 Task: Find connections with filter location Sijua with filter topic #HRwith filter profile language Spanish with filter current company UNO MINDA Group with filter school Dev Bhoomi Group of Institutions, Dehradun with filter industry Performing Arts and Spectator Sports with filter service category Interaction Design with filter keywords title Sales Manager
Action: Mouse moved to (501, 68)
Screenshot: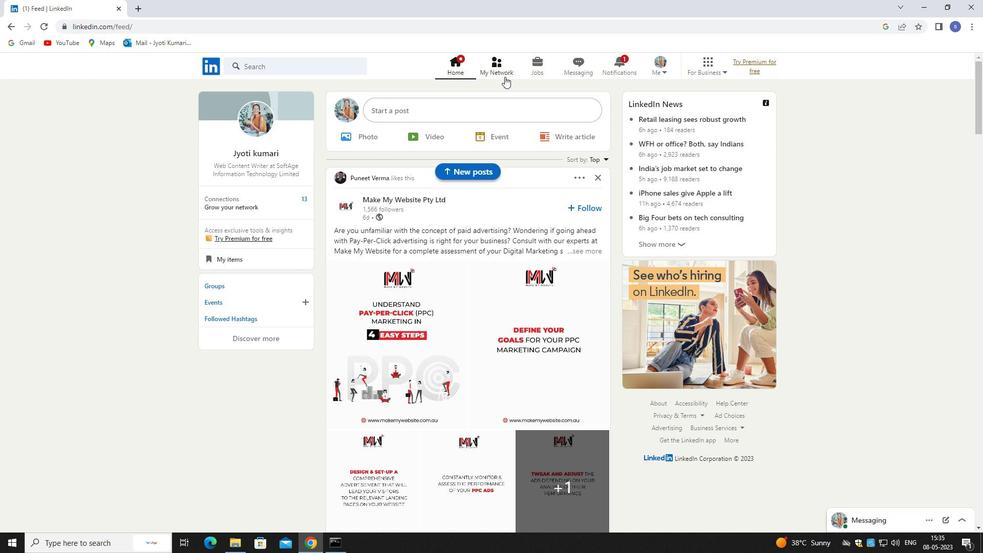 
Action: Mouse pressed left at (501, 68)
Screenshot: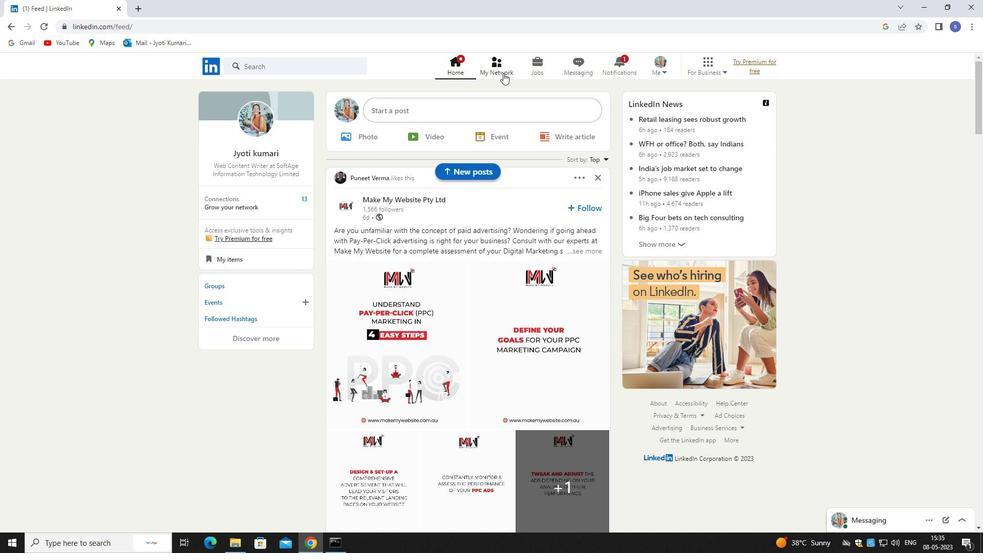 
Action: Mouse pressed left at (501, 68)
Screenshot: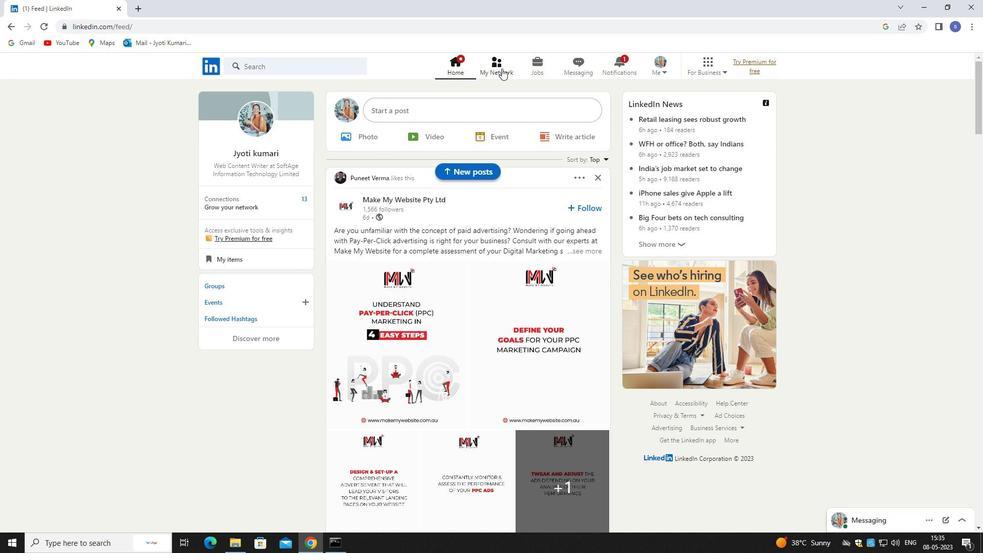 
Action: Mouse moved to (294, 116)
Screenshot: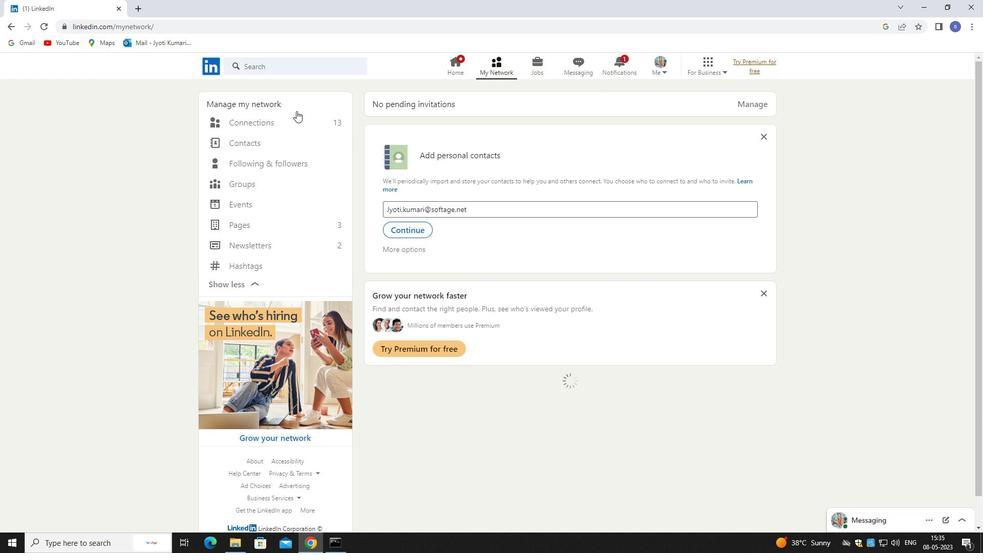
Action: Mouse pressed left at (294, 116)
Screenshot: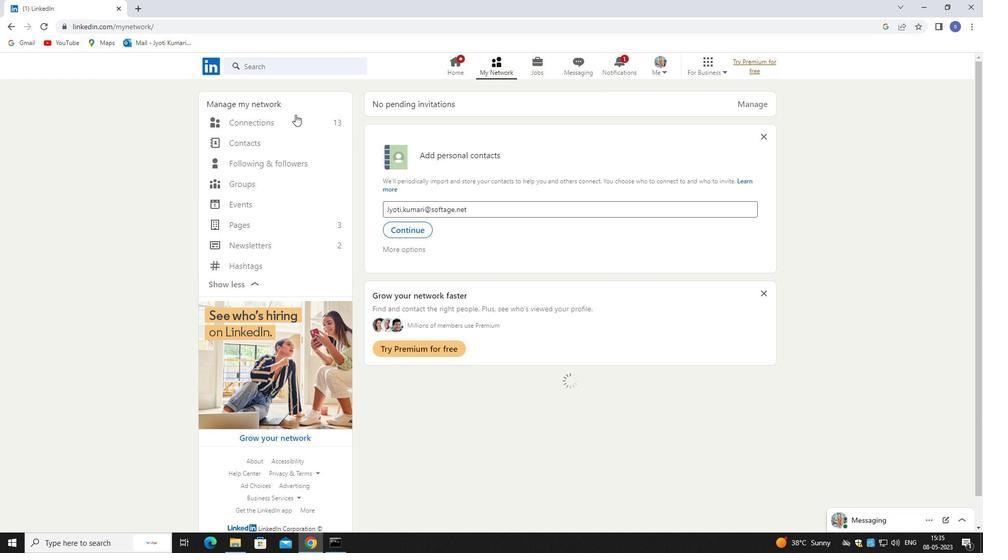 
Action: Mouse moved to (294, 116)
Screenshot: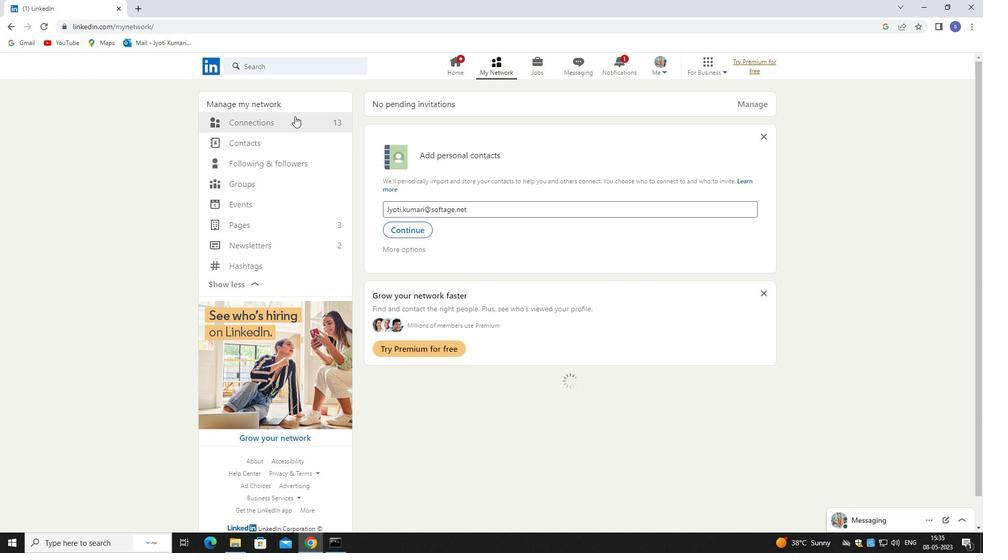 
Action: Mouse pressed left at (294, 116)
Screenshot: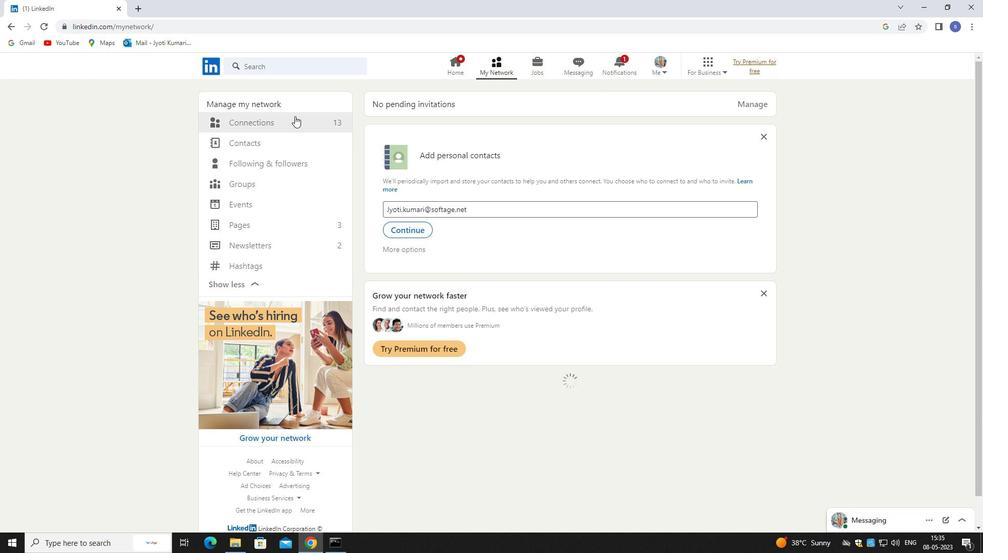
Action: Mouse moved to (561, 119)
Screenshot: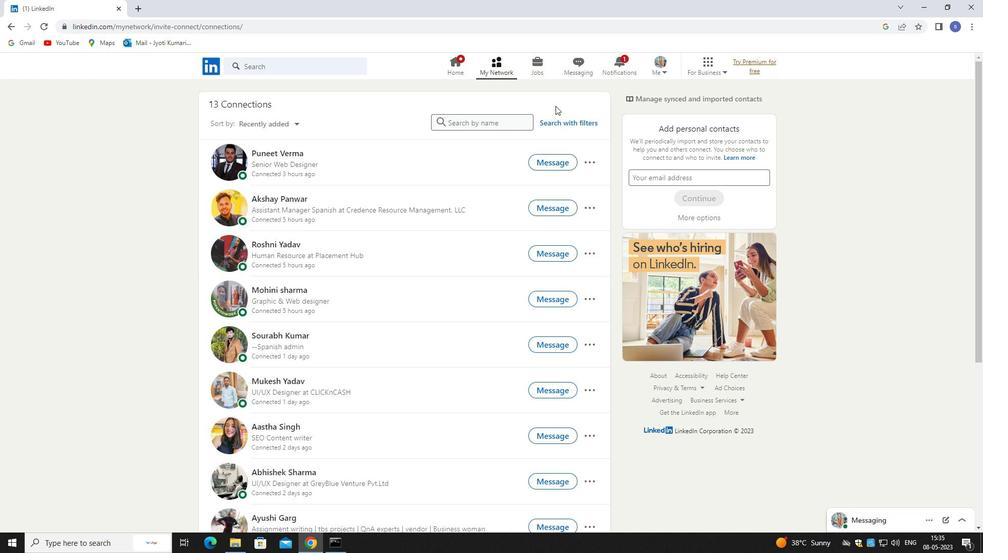 
Action: Mouse pressed left at (561, 119)
Screenshot: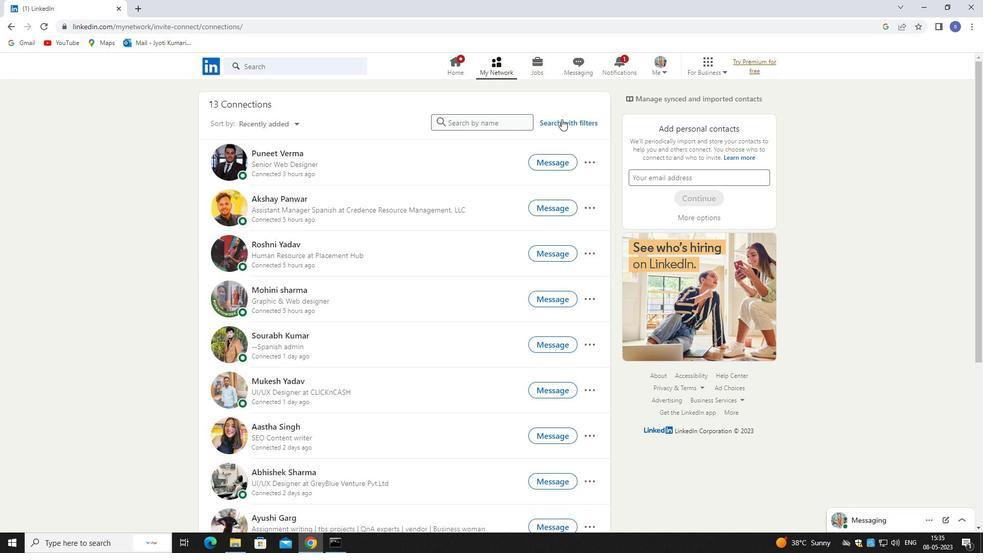 
Action: Mouse moved to (531, 93)
Screenshot: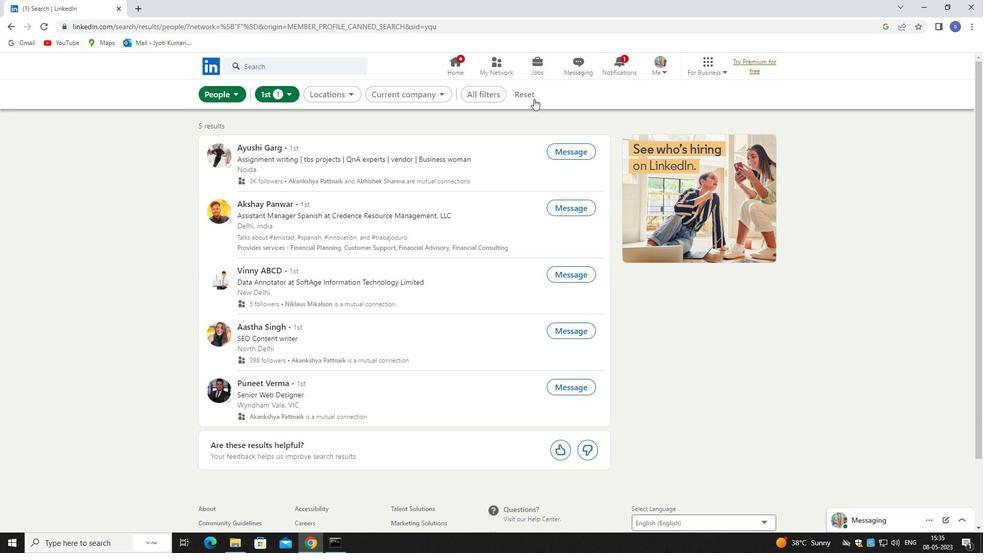 
Action: Mouse pressed left at (531, 93)
Screenshot: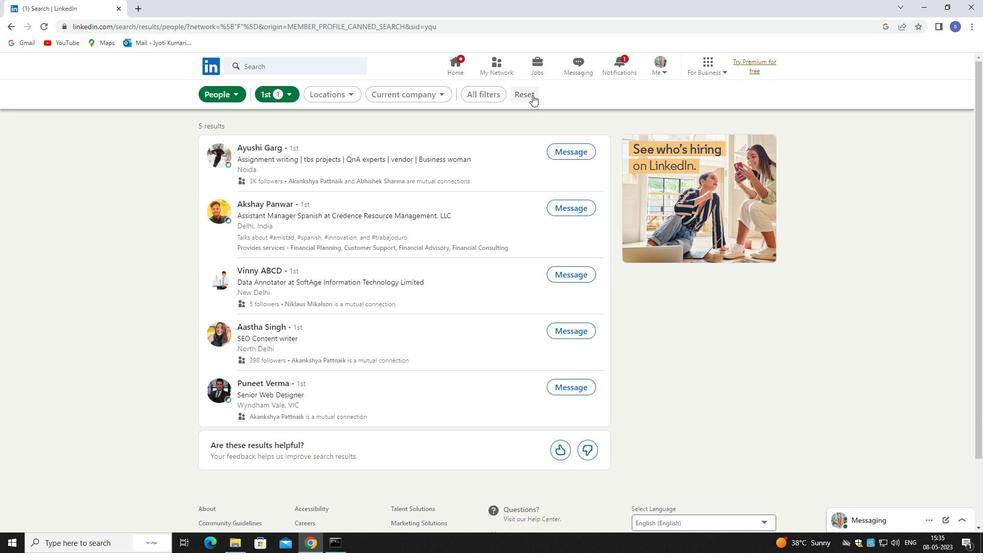 
Action: Mouse moved to (510, 87)
Screenshot: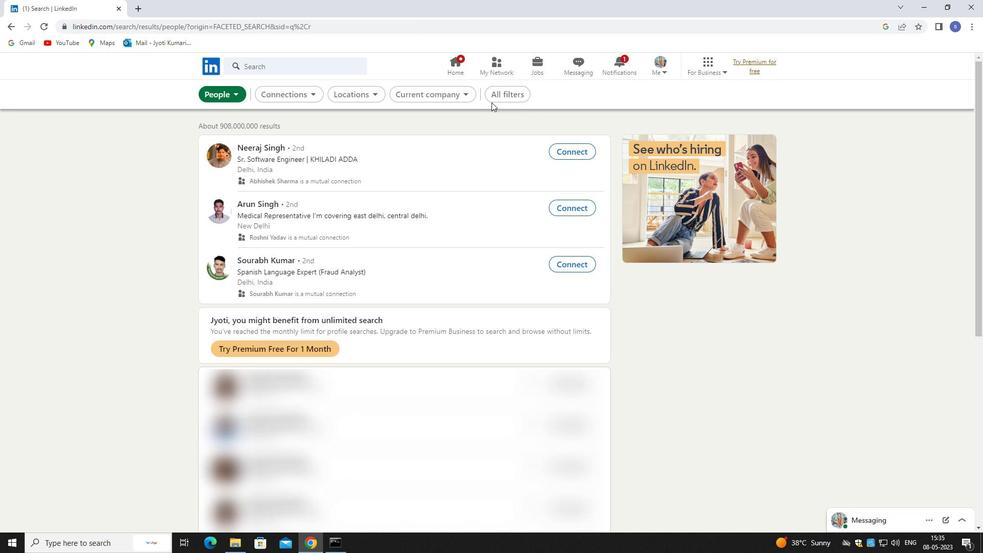
Action: Mouse pressed left at (510, 87)
Screenshot: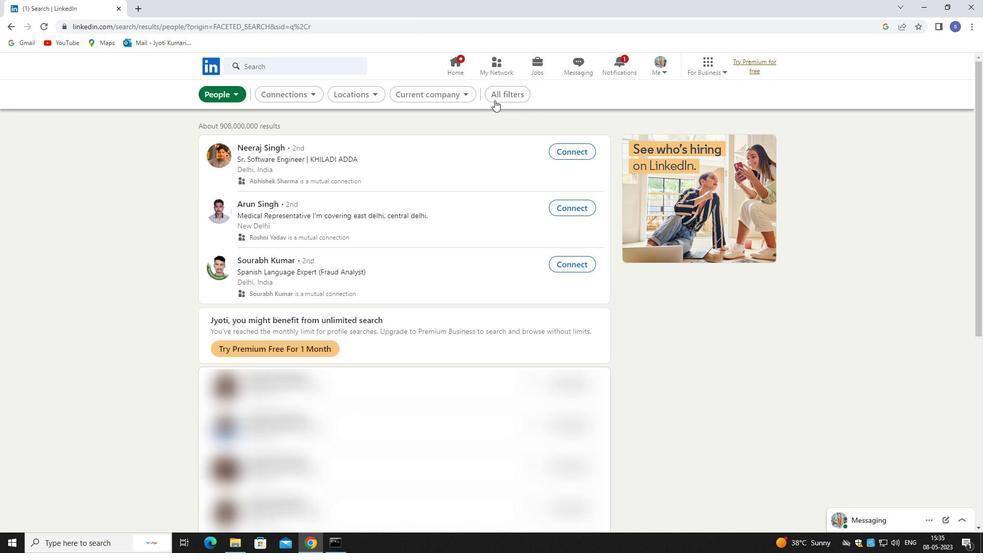 
Action: Mouse moved to (856, 404)
Screenshot: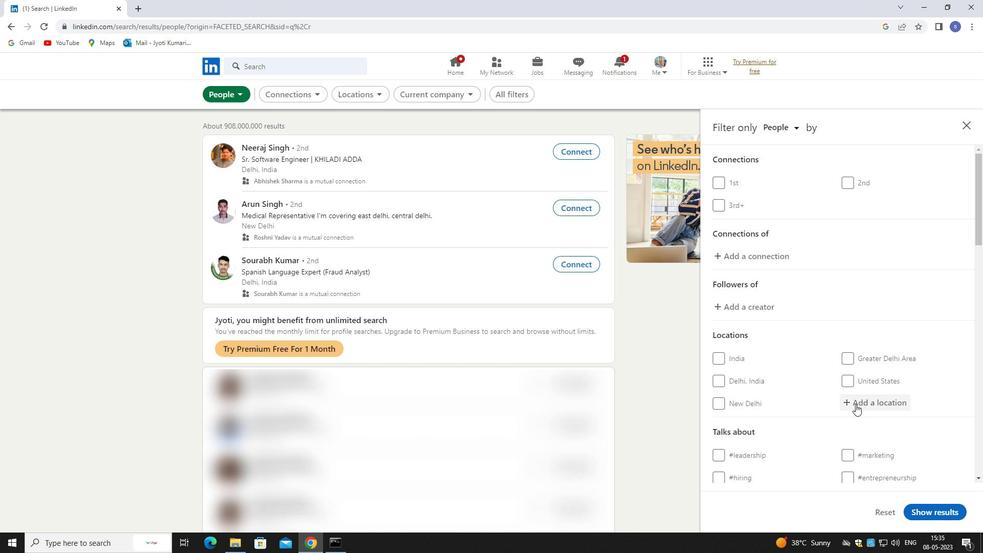 
Action: Mouse pressed left at (856, 404)
Screenshot: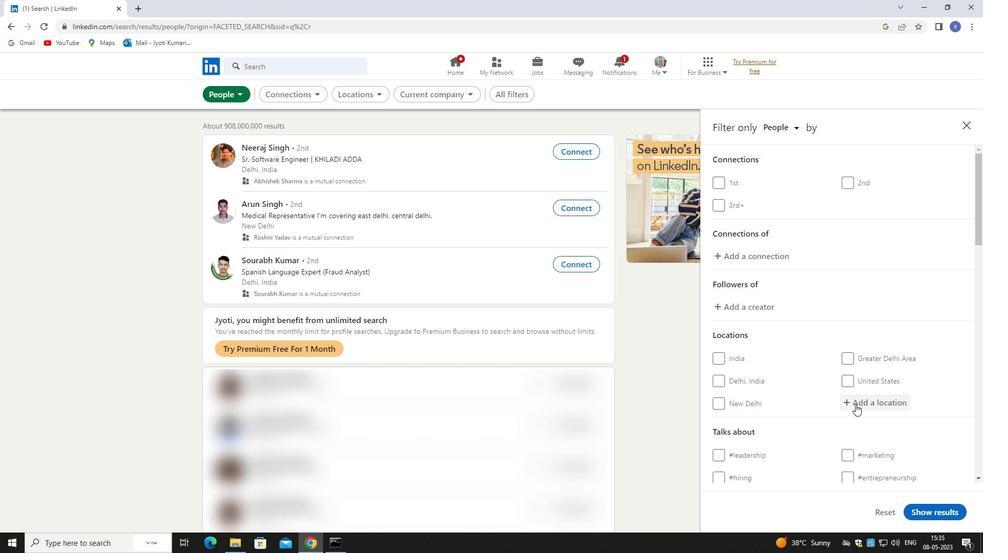 
Action: Mouse moved to (809, 363)
Screenshot: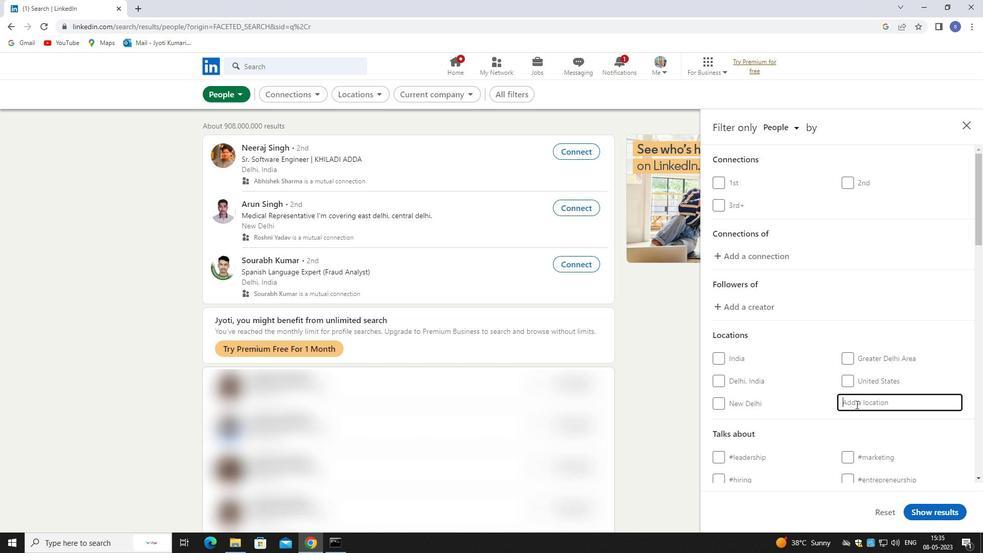 
Action: Key pressed sijua
Screenshot: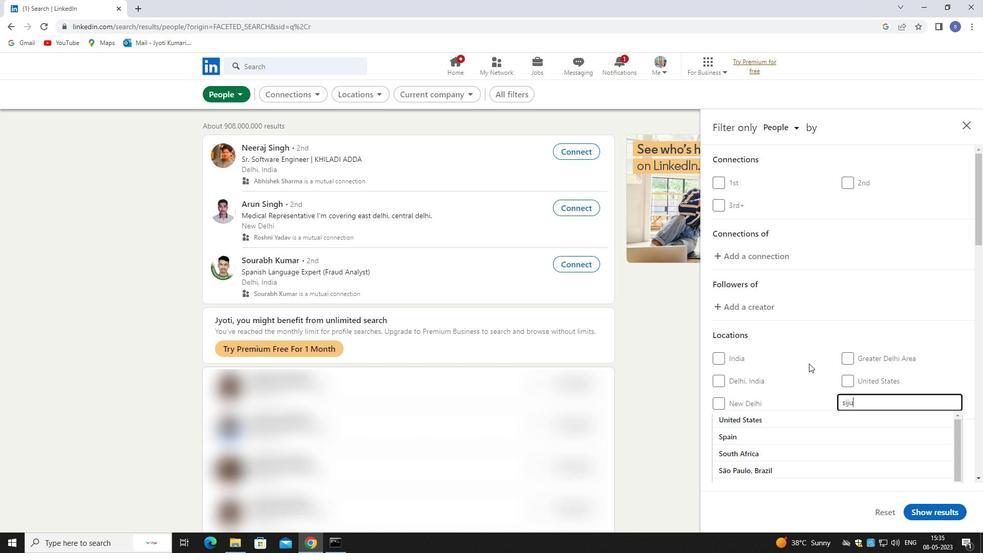 
Action: Mouse moved to (845, 430)
Screenshot: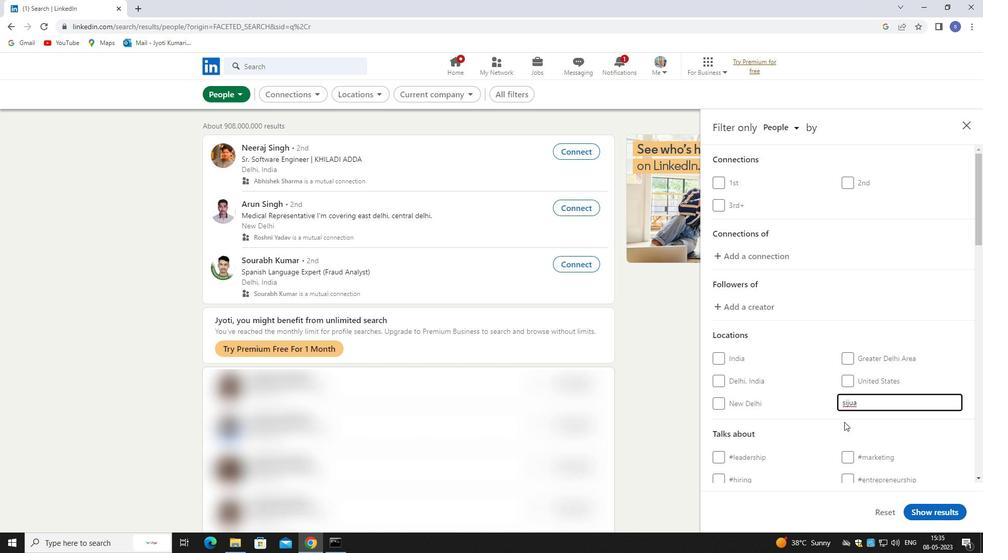 
Action: Key pressed <Key.left><Key.left><Key.left><Key.left><Key.backspace><Key.shift>S<Key.enter>
Screenshot: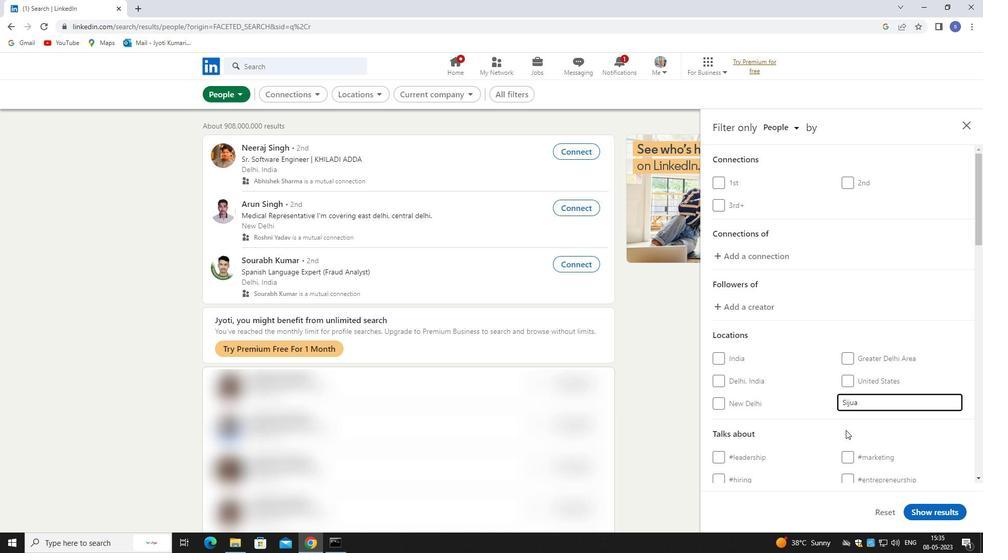 
Action: Mouse moved to (885, 442)
Screenshot: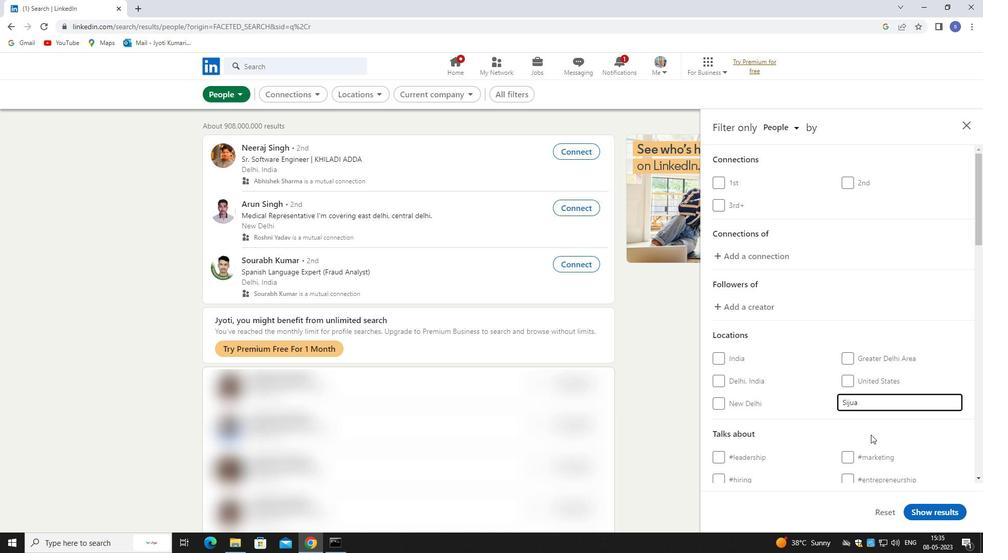 
Action: Mouse scrolled (885, 442) with delta (0, 0)
Screenshot: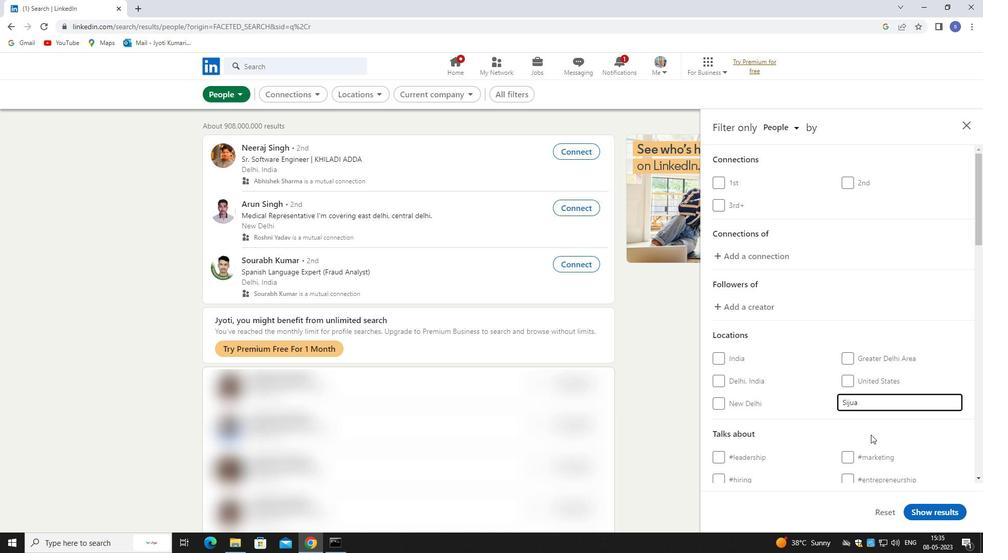 
Action: Mouse moved to (887, 444)
Screenshot: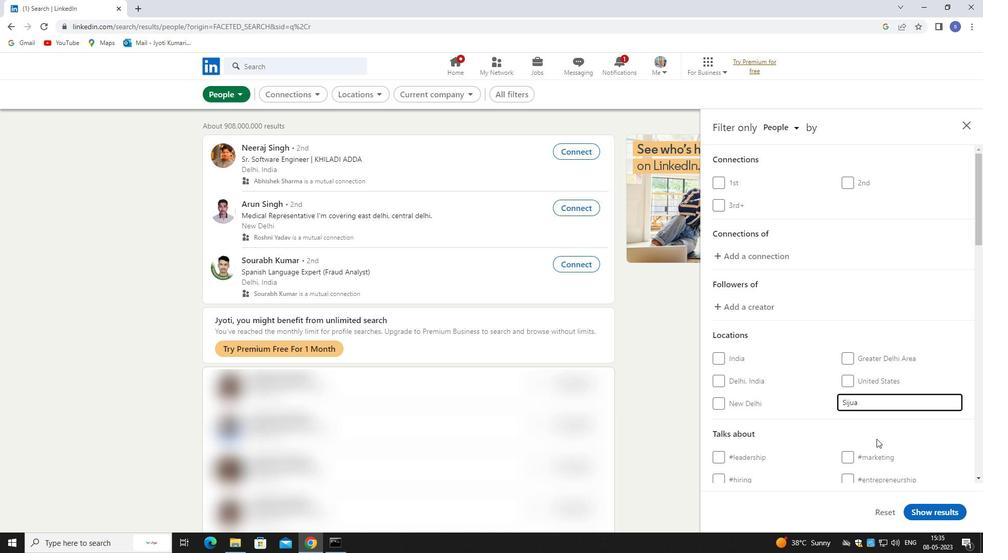 
Action: Mouse scrolled (887, 444) with delta (0, 0)
Screenshot: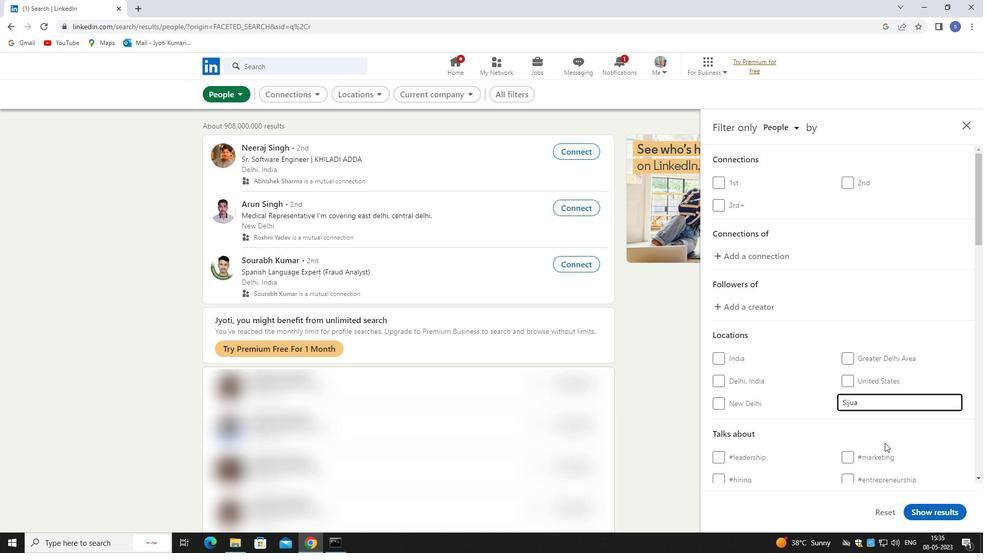 
Action: Mouse scrolled (887, 444) with delta (0, 0)
Screenshot: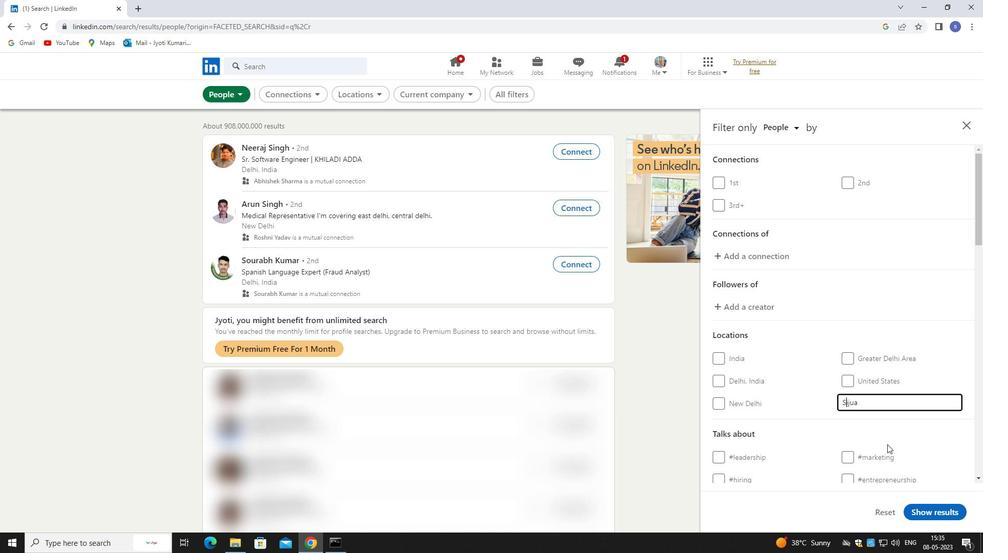
Action: Mouse moved to (881, 346)
Screenshot: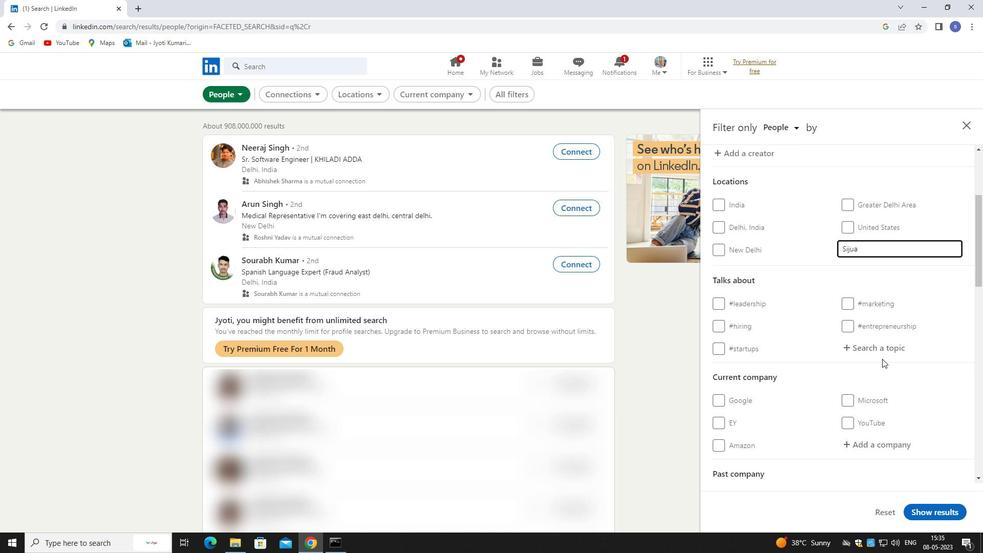 
Action: Mouse pressed left at (881, 346)
Screenshot: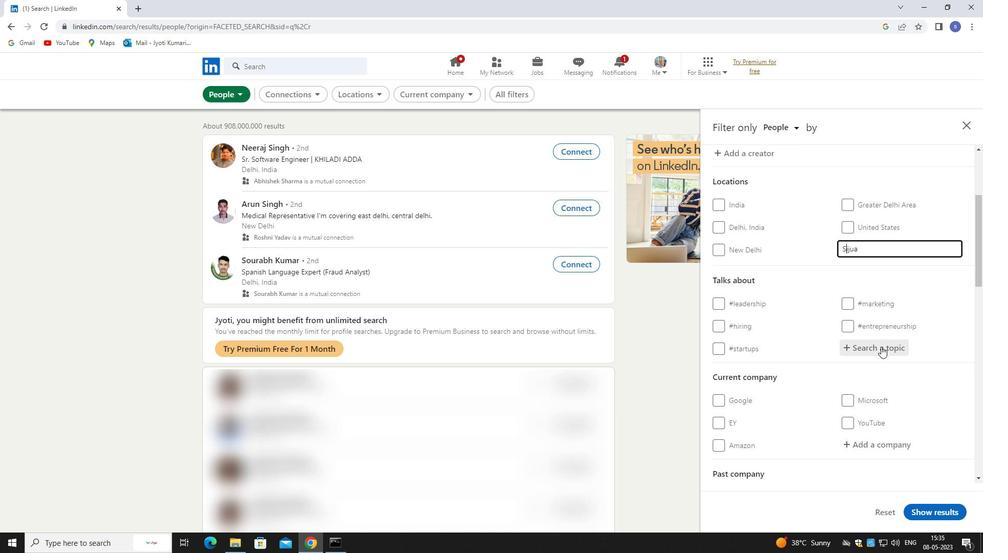 
Action: Mouse moved to (881, 346)
Screenshot: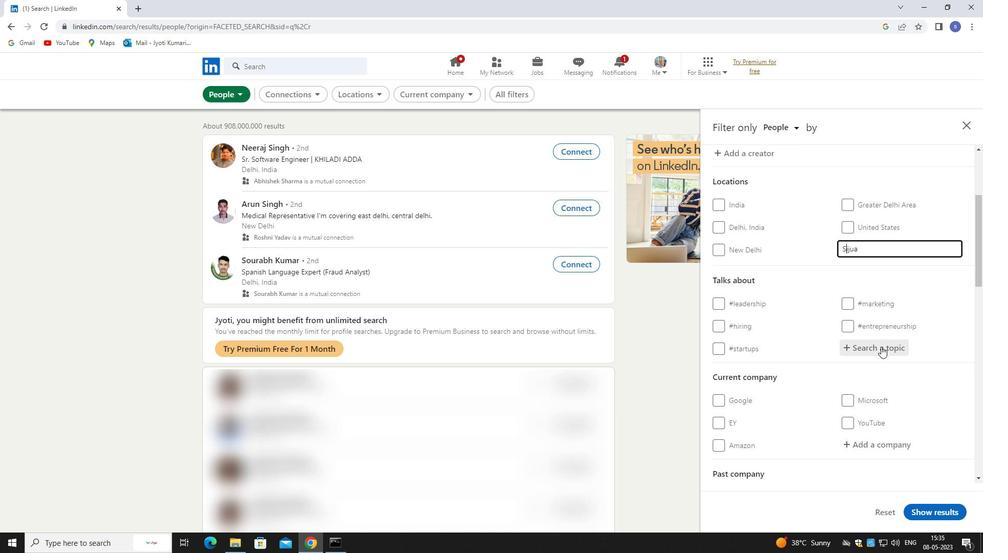
Action: Key pressed HR
Screenshot: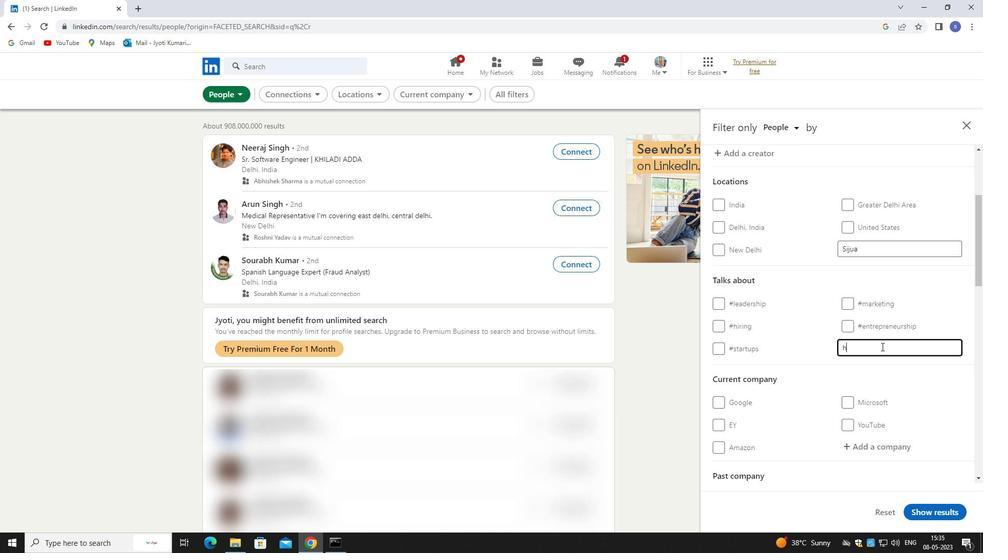 
Action: Mouse moved to (834, 366)
Screenshot: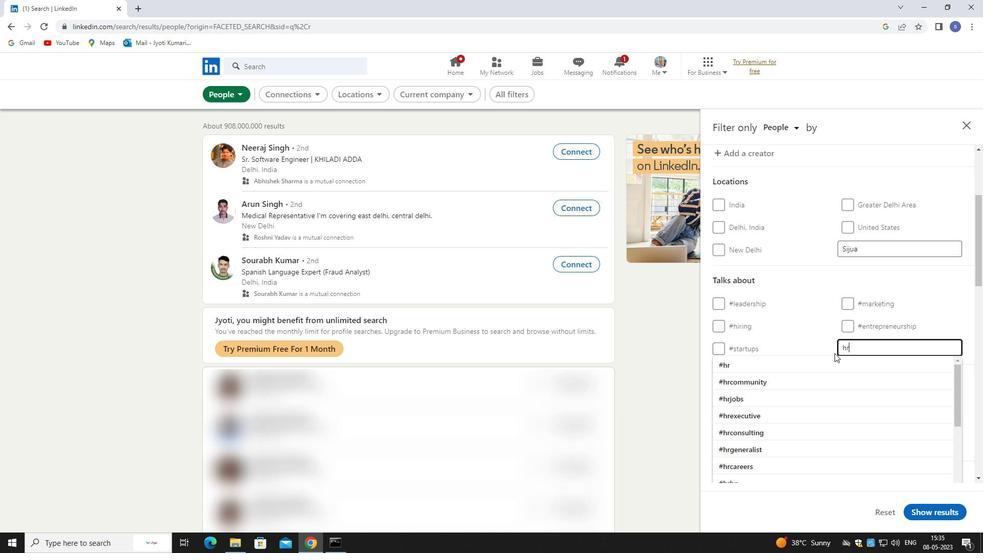 
Action: Mouse pressed left at (834, 366)
Screenshot: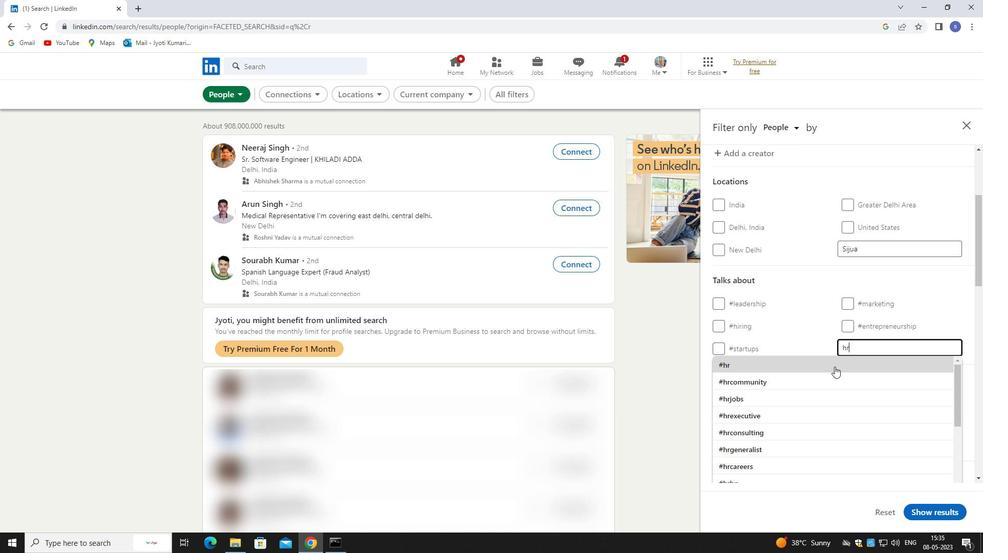 
Action: Mouse moved to (834, 366)
Screenshot: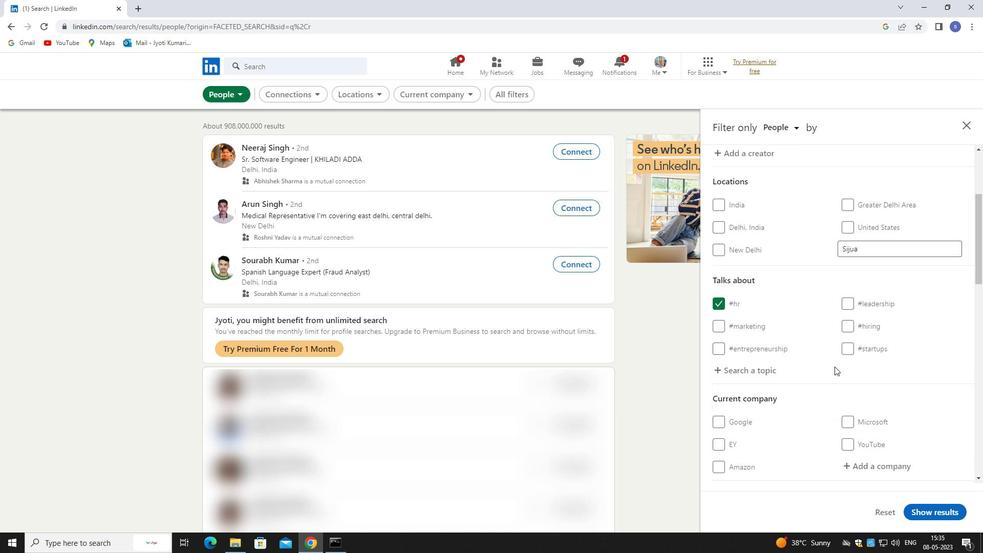 
Action: Mouse scrolled (834, 365) with delta (0, 0)
Screenshot: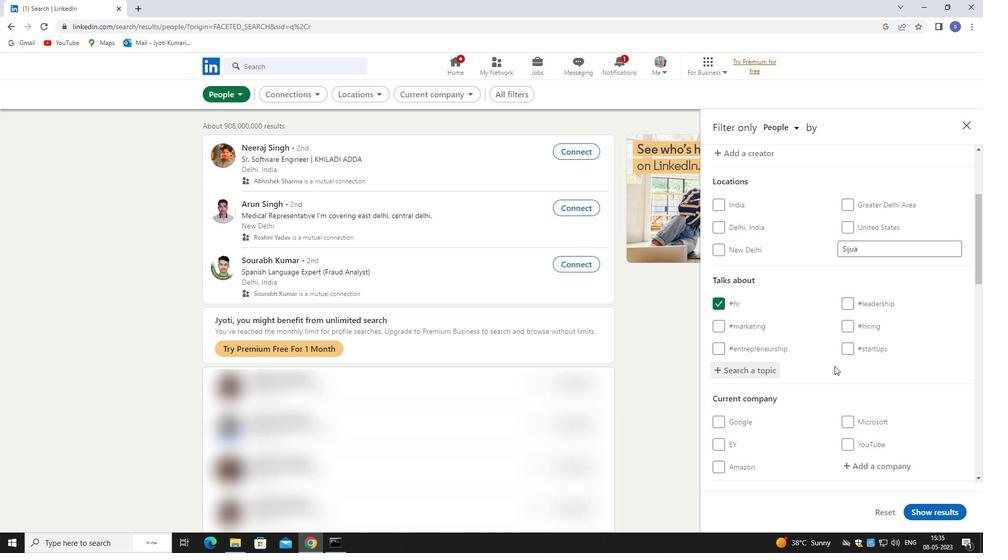 
Action: Mouse scrolled (834, 365) with delta (0, 0)
Screenshot: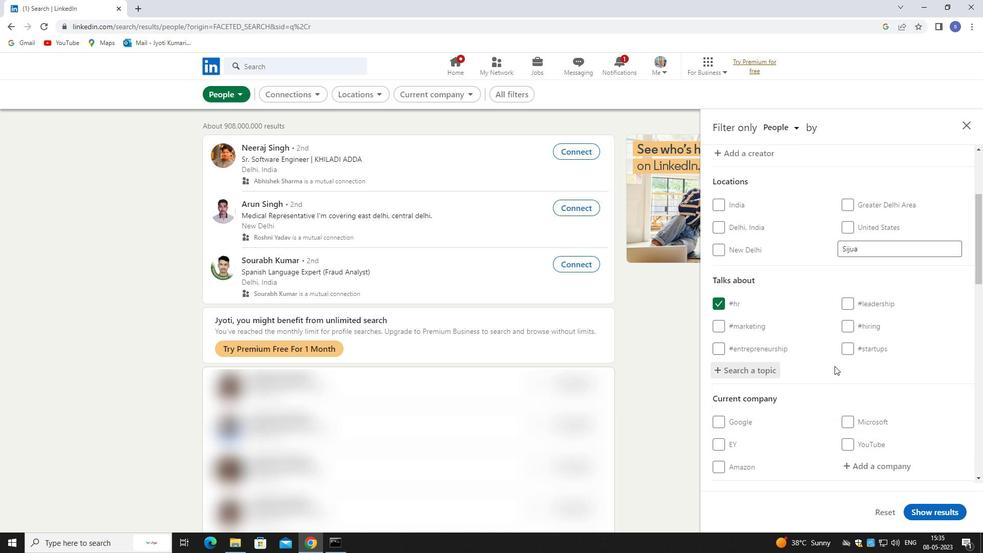 
Action: Mouse scrolled (834, 365) with delta (0, 0)
Screenshot: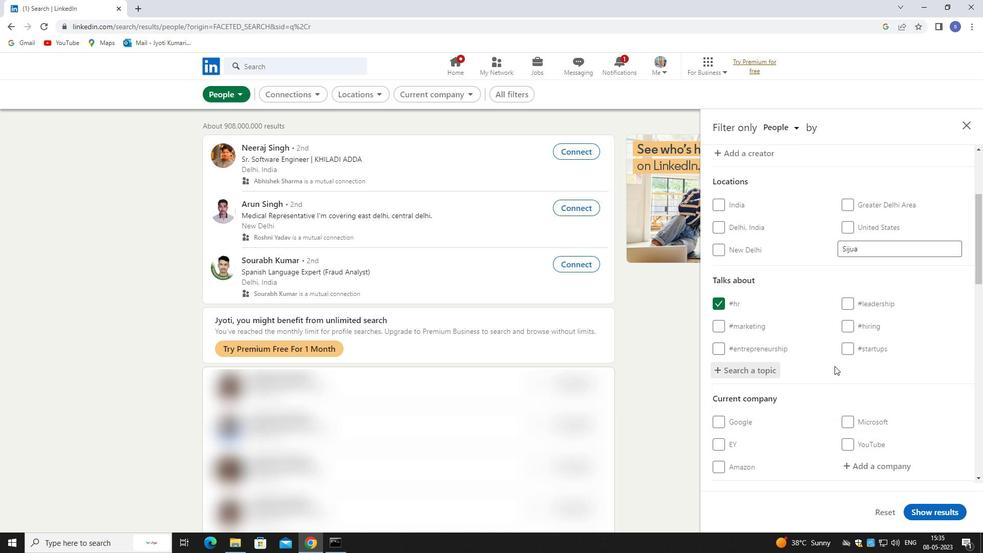 
Action: Mouse scrolled (834, 365) with delta (0, 0)
Screenshot: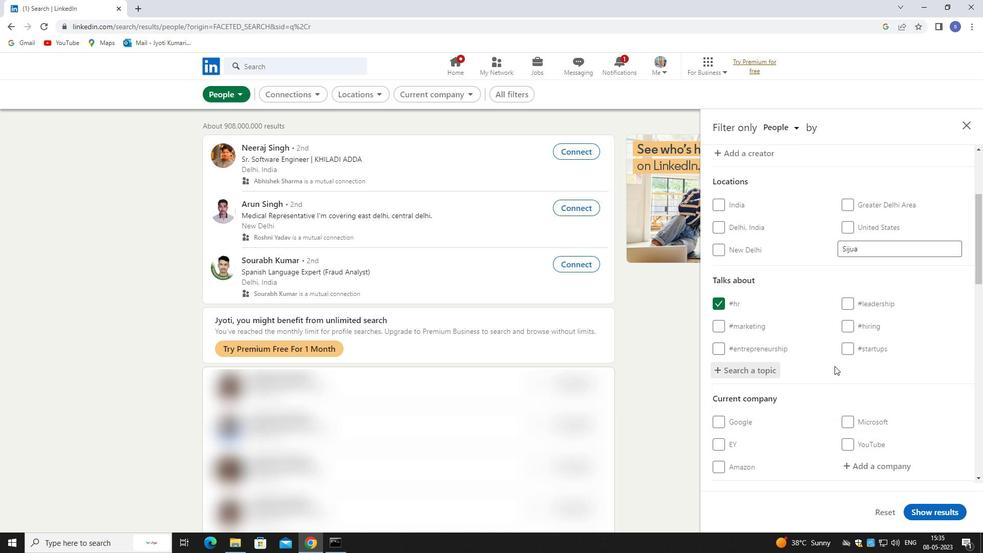 
Action: Mouse moved to (885, 255)
Screenshot: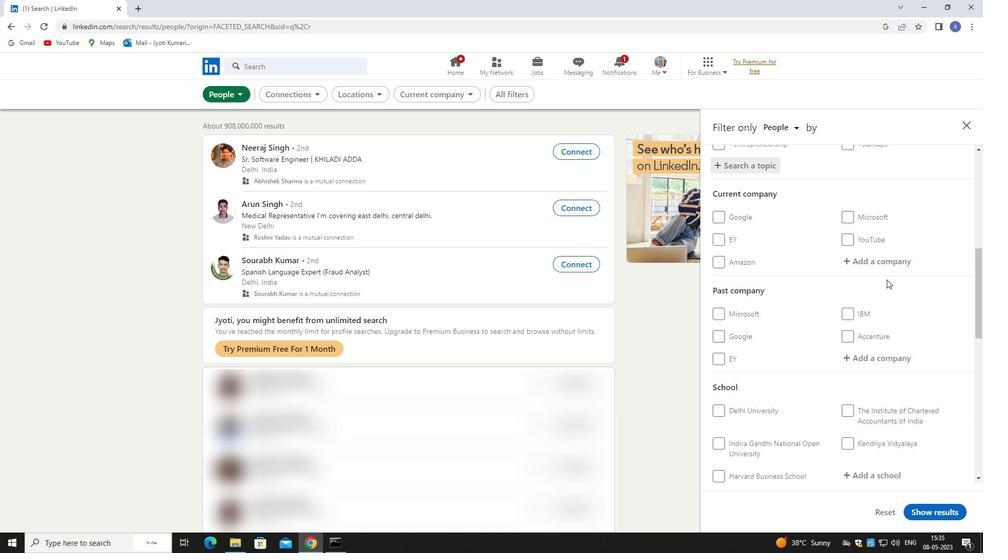 
Action: Mouse pressed left at (885, 255)
Screenshot: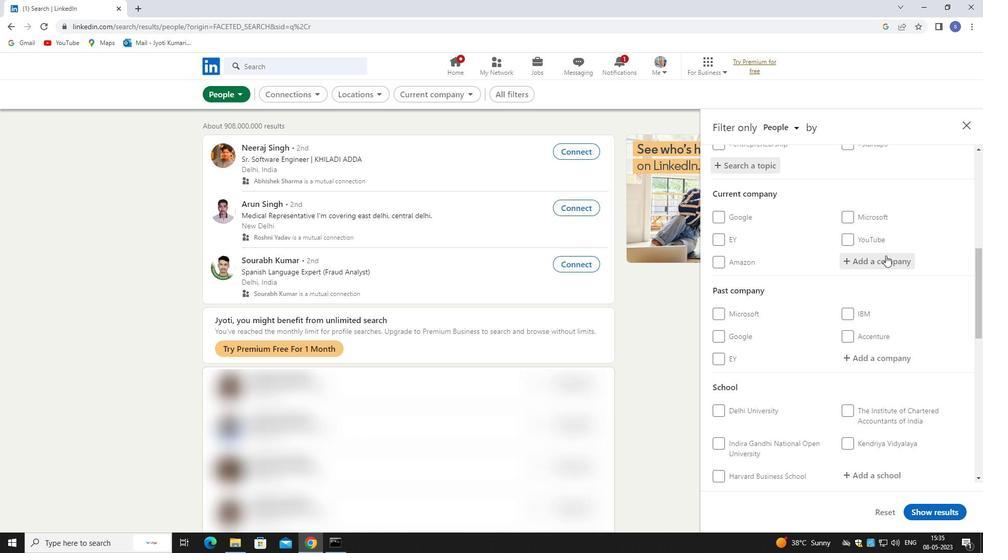 
Action: Mouse moved to (877, 248)
Screenshot: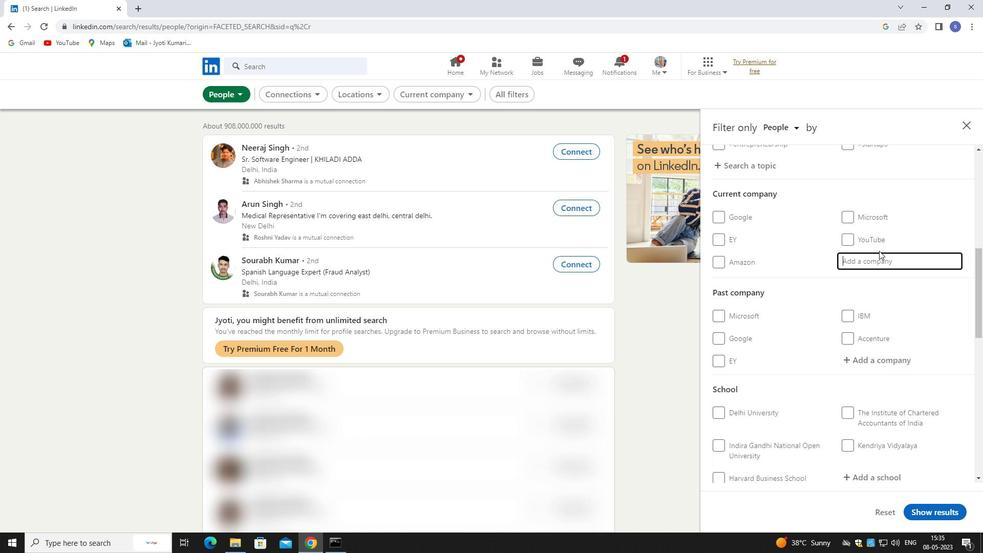 
Action: Key pressed UBN<Key.backspace><Key.backspace>M<Key.backspace>NO
Screenshot: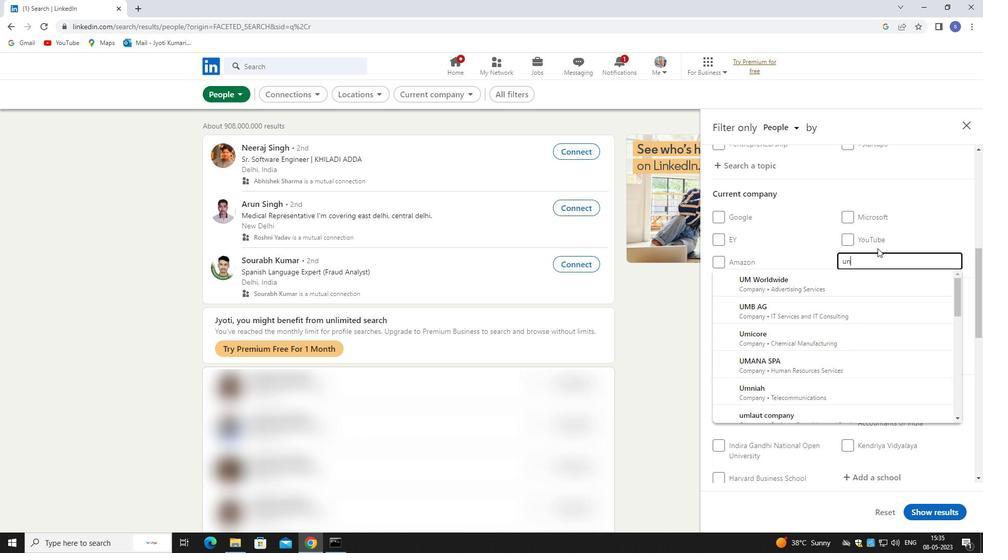 
Action: Mouse moved to (832, 343)
Screenshot: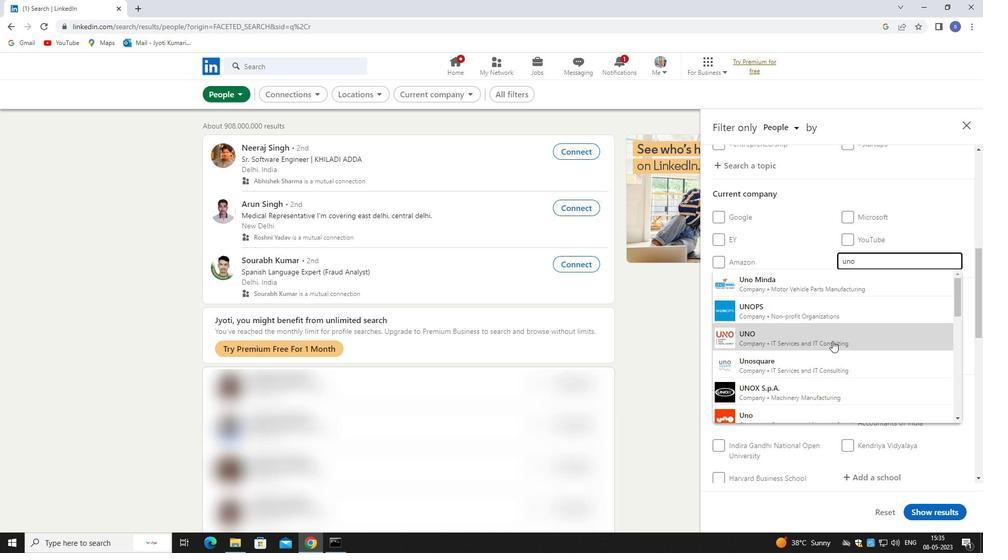 
Action: Key pressed <Key.space>
Screenshot: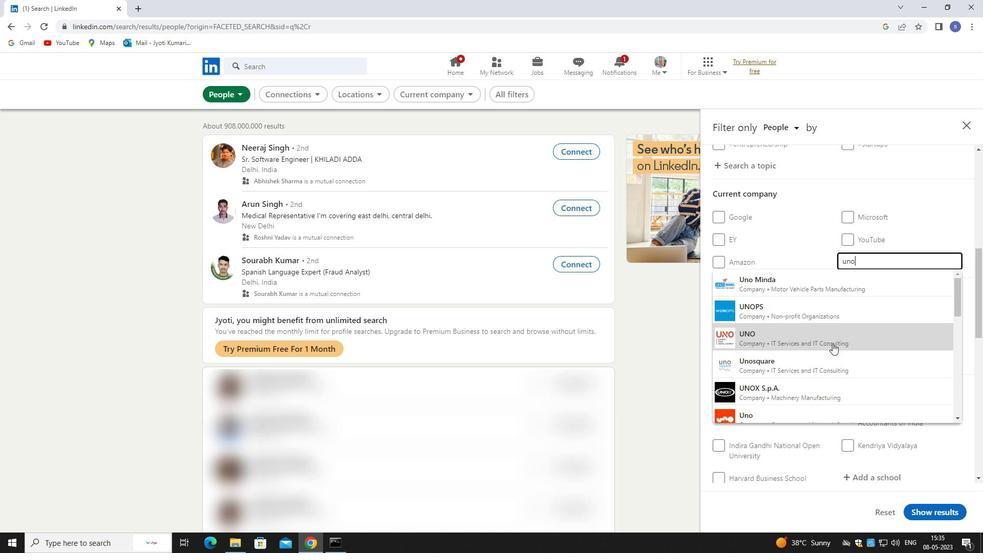 
Action: Mouse moved to (829, 277)
Screenshot: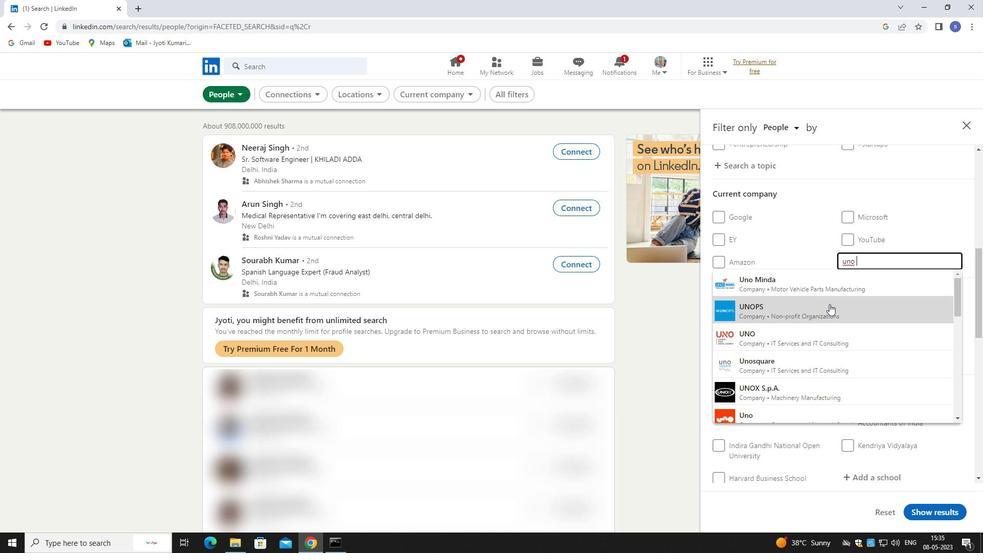 
Action: Mouse pressed left at (829, 277)
Screenshot: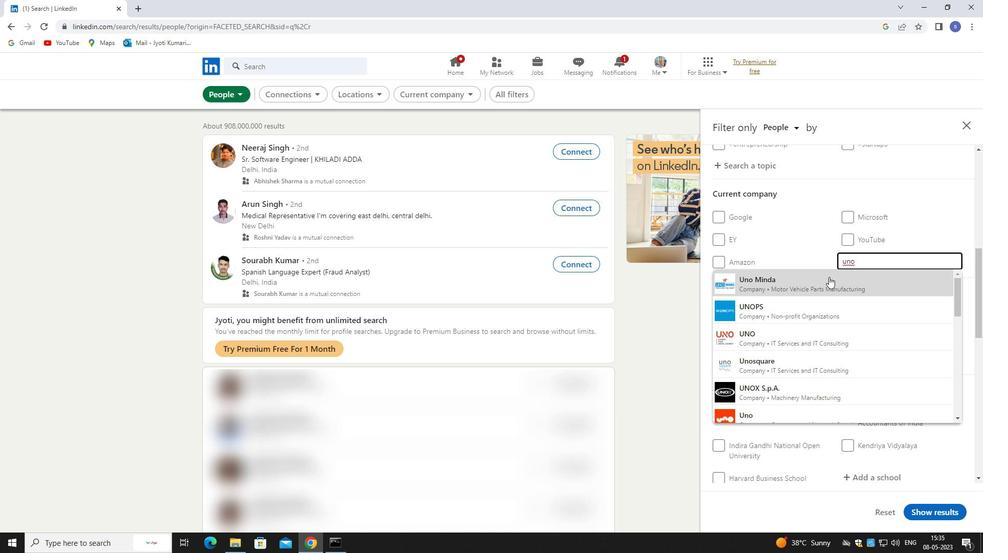 
Action: Mouse moved to (848, 334)
Screenshot: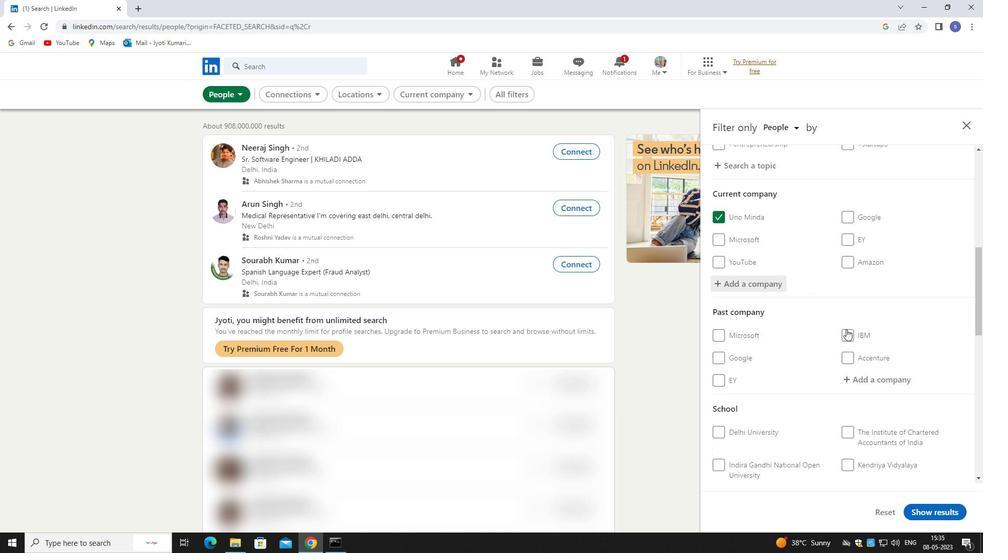 
Action: Mouse scrolled (848, 333) with delta (0, 0)
Screenshot: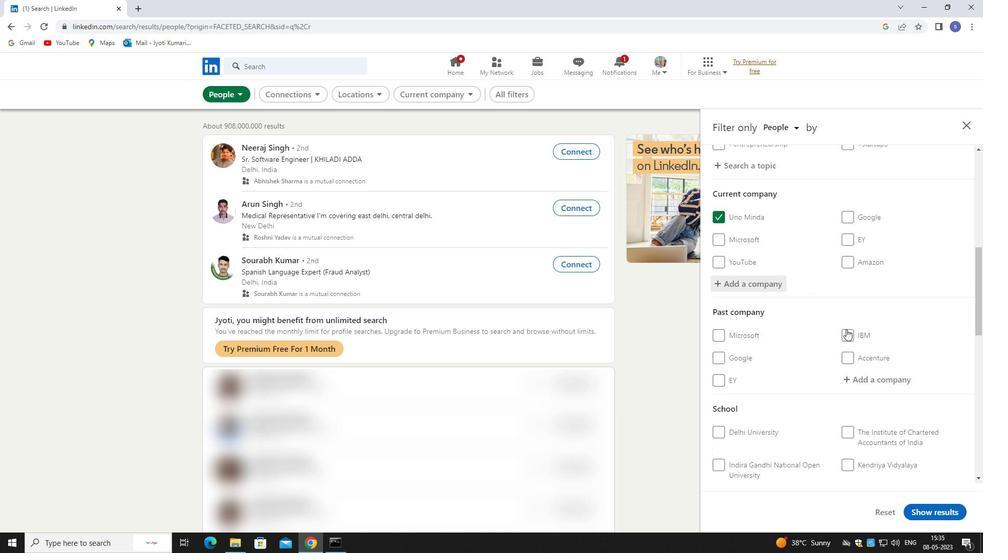 
Action: Mouse moved to (849, 336)
Screenshot: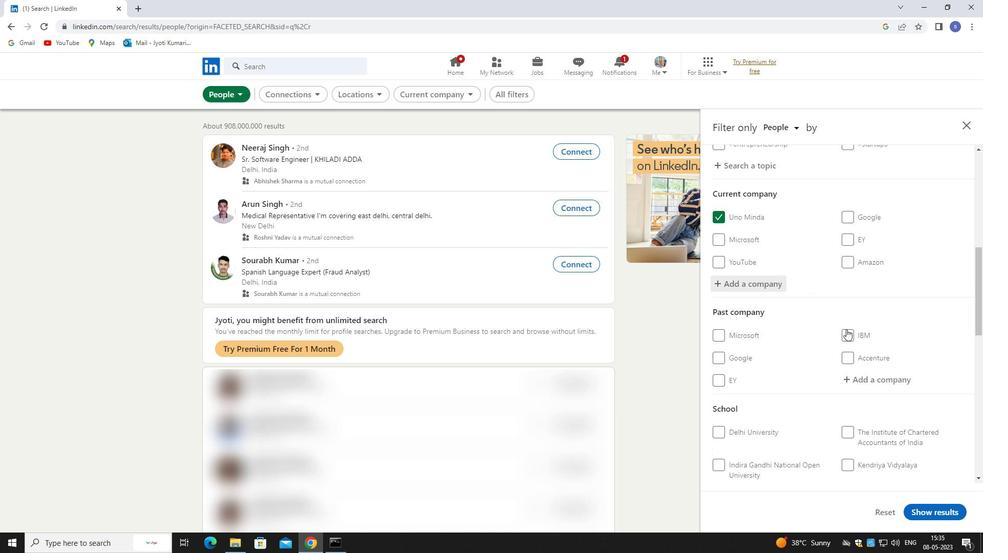 
Action: Mouse scrolled (849, 336) with delta (0, 0)
Screenshot: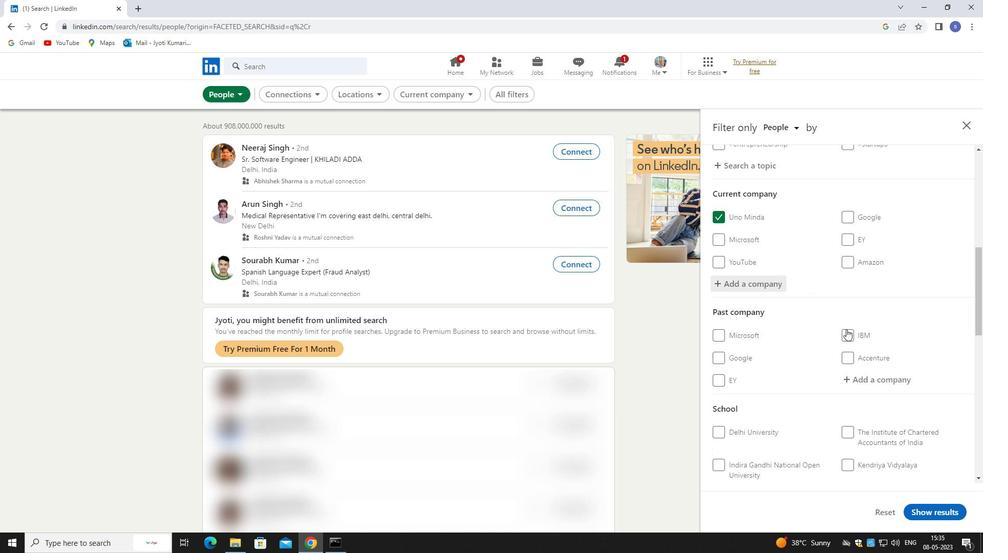 
Action: Mouse moved to (879, 394)
Screenshot: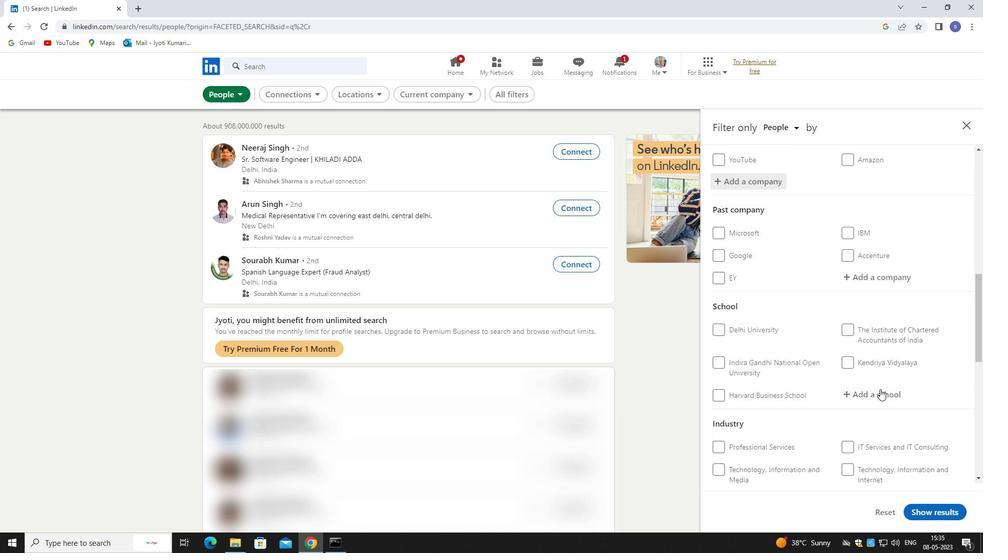 
Action: Mouse pressed left at (879, 394)
Screenshot: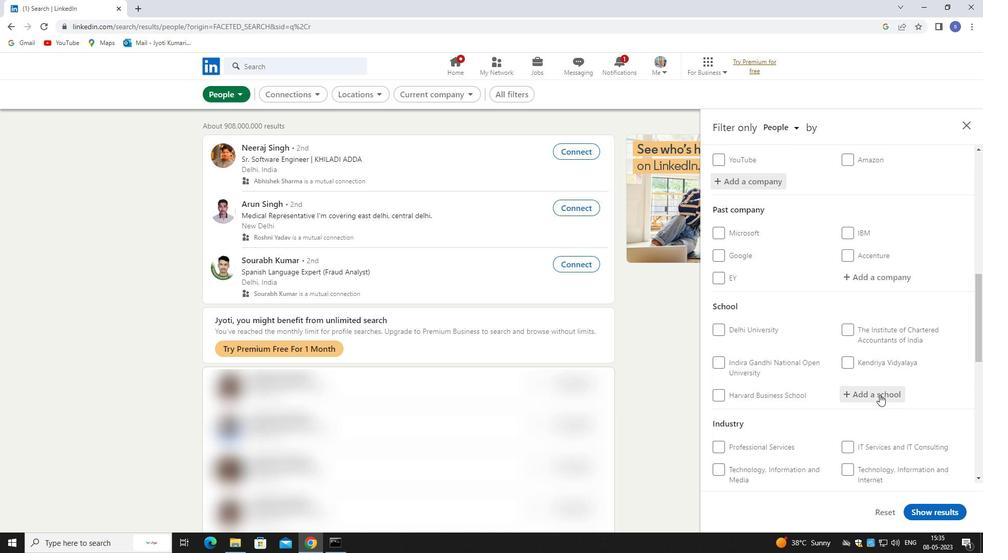 
Action: Key pressed DEV<Key.space>BHOOMI
Screenshot: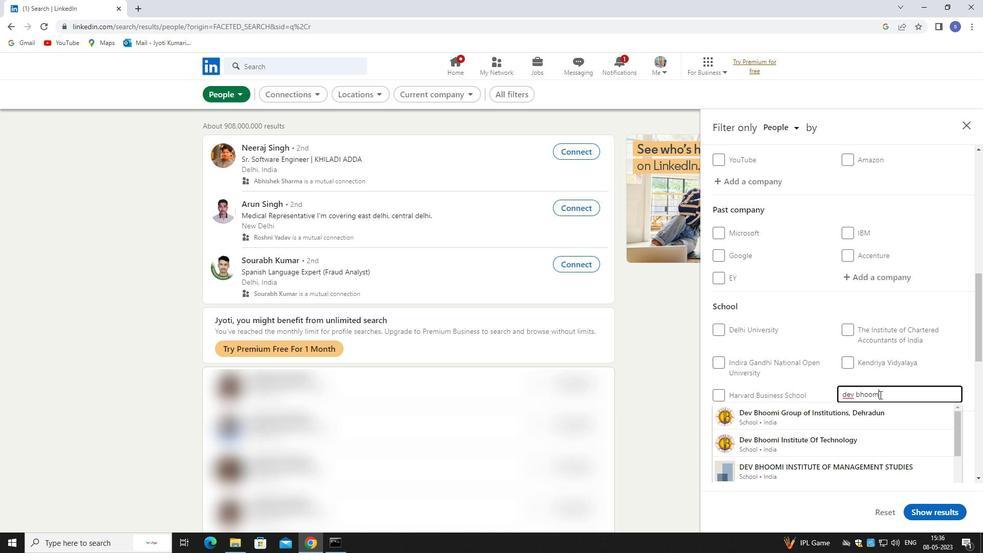 
Action: Mouse moved to (880, 416)
Screenshot: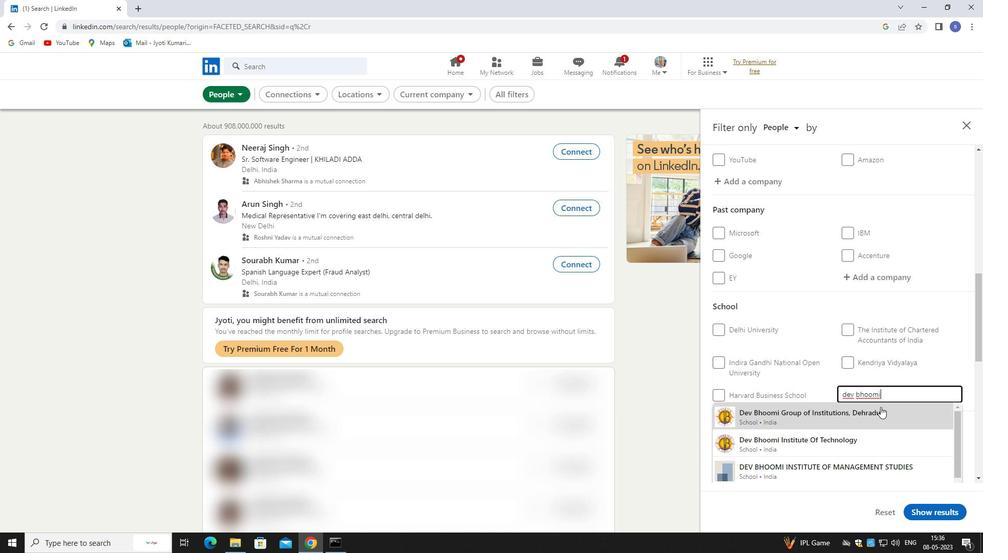 
Action: Mouse pressed left at (880, 416)
Screenshot: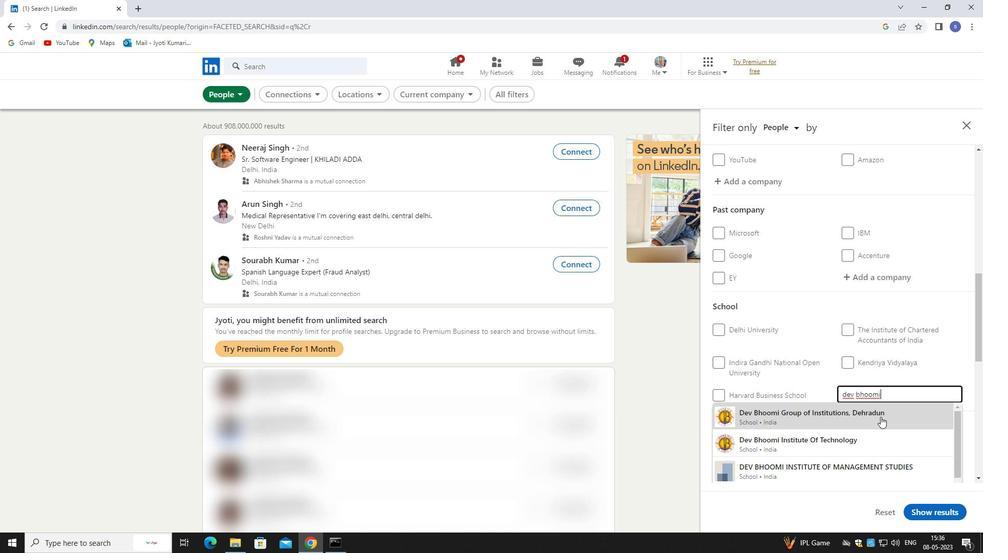 
Action: Mouse moved to (881, 417)
Screenshot: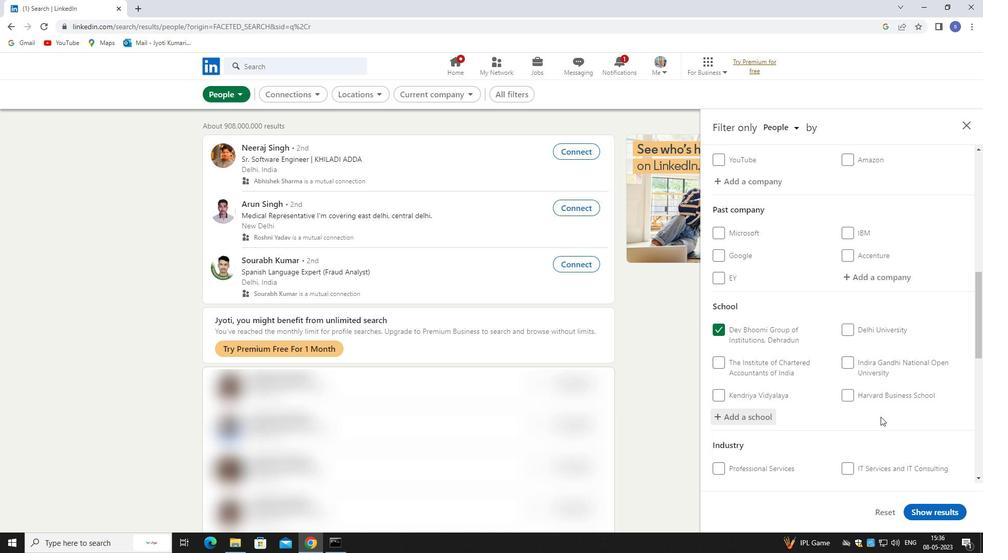
Action: Mouse scrolled (881, 417) with delta (0, 0)
Screenshot: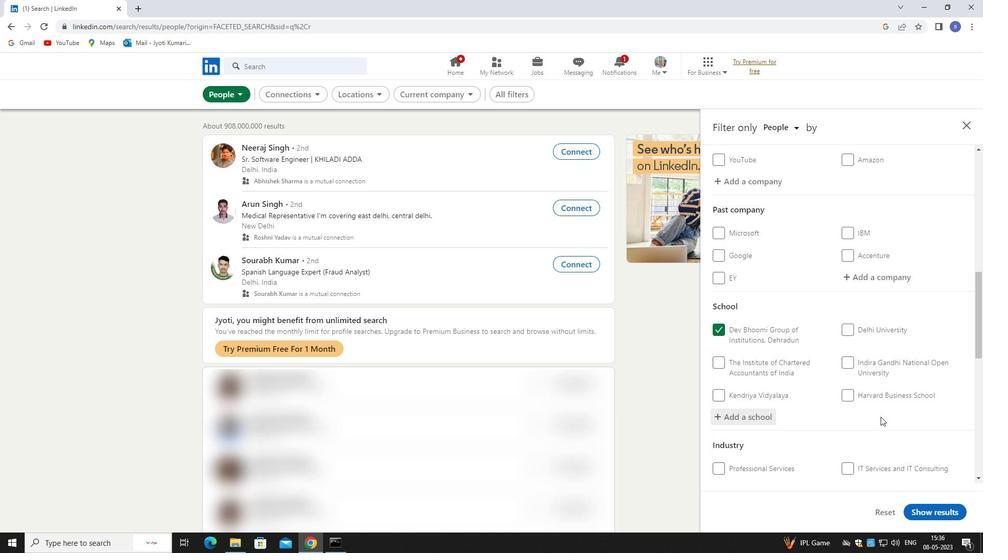 
Action: Mouse scrolled (881, 417) with delta (0, 0)
Screenshot: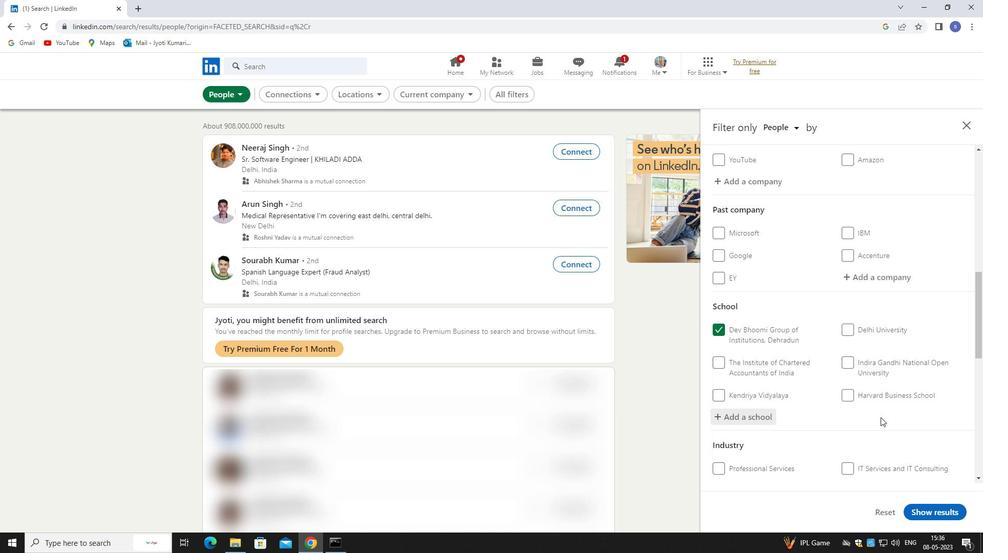 
Action: Mouse scrolled (881, 417) with delta (0, 0)
Screenshot: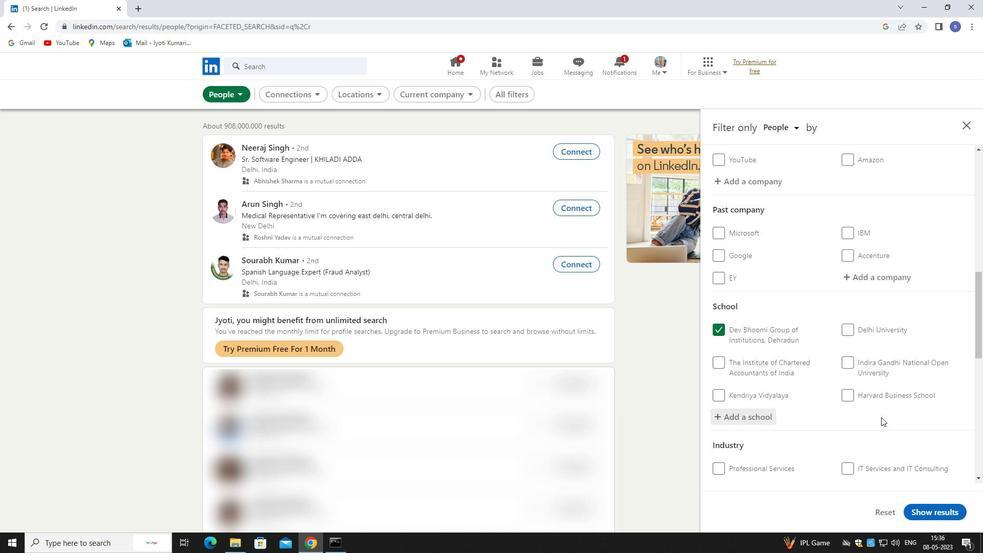 
Action: Mouse moved to (905, 372)
Screenshot: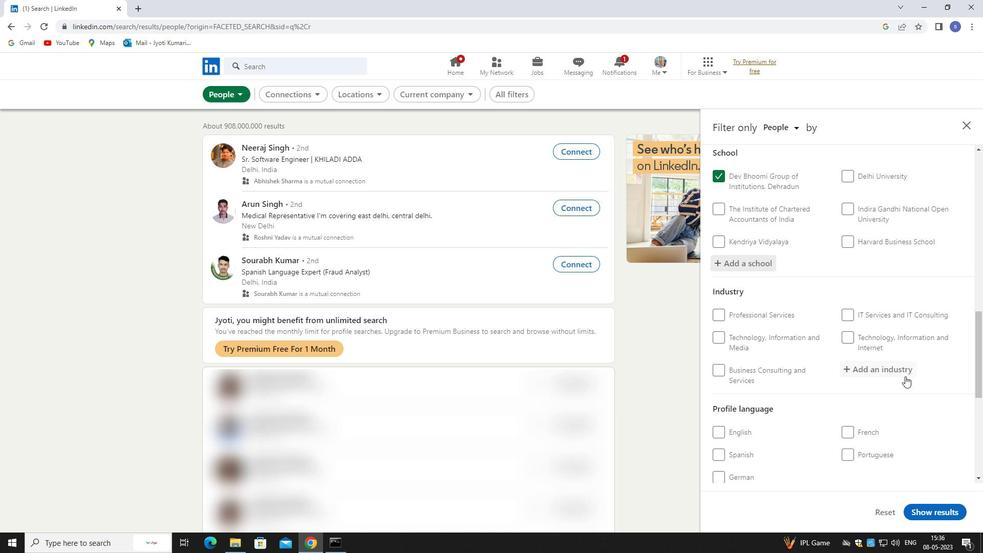 
Action: Mouse pressed left at (905, 372)
Screenshot: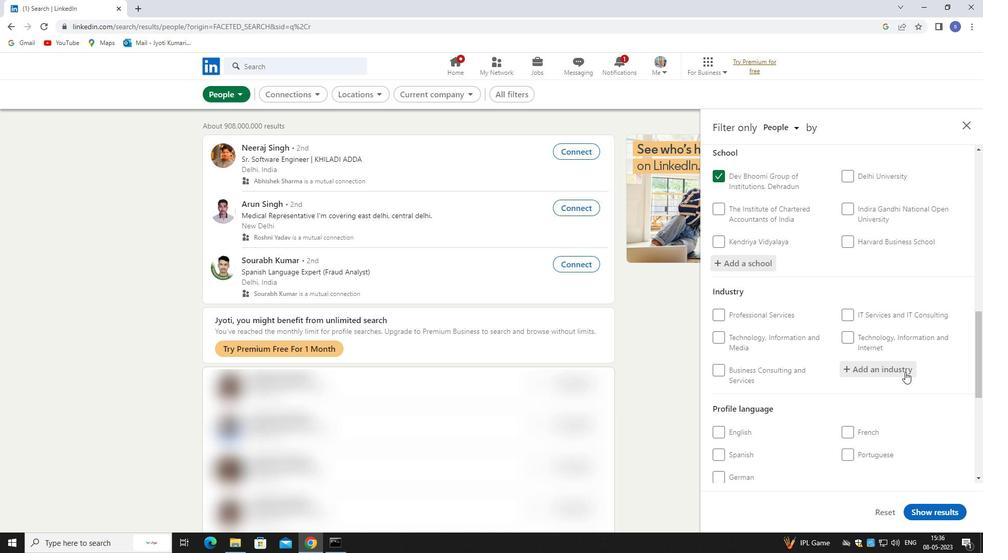 
Action: Mouse moved to (905, 375)
Screenshot: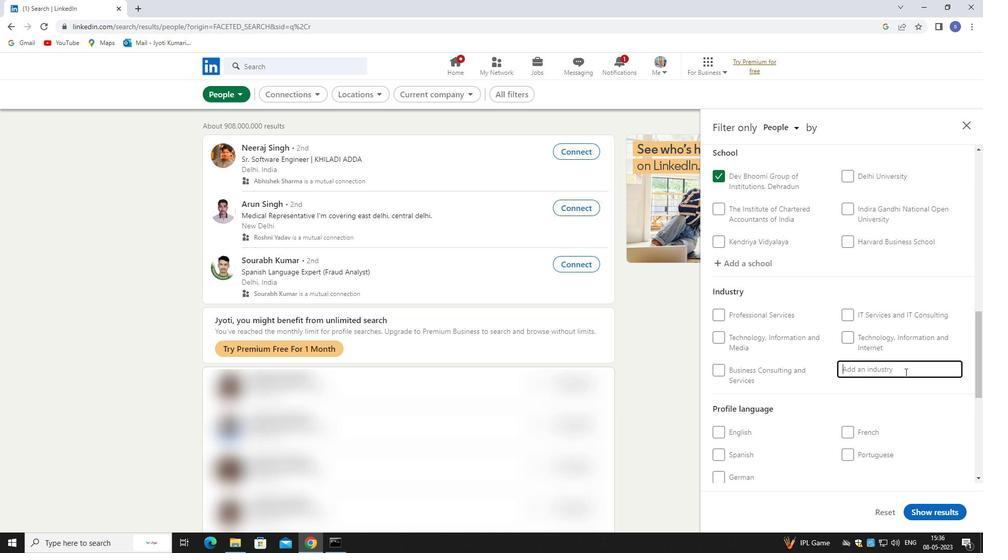 
Action: Key pressed PERFORMIN
Screenshot: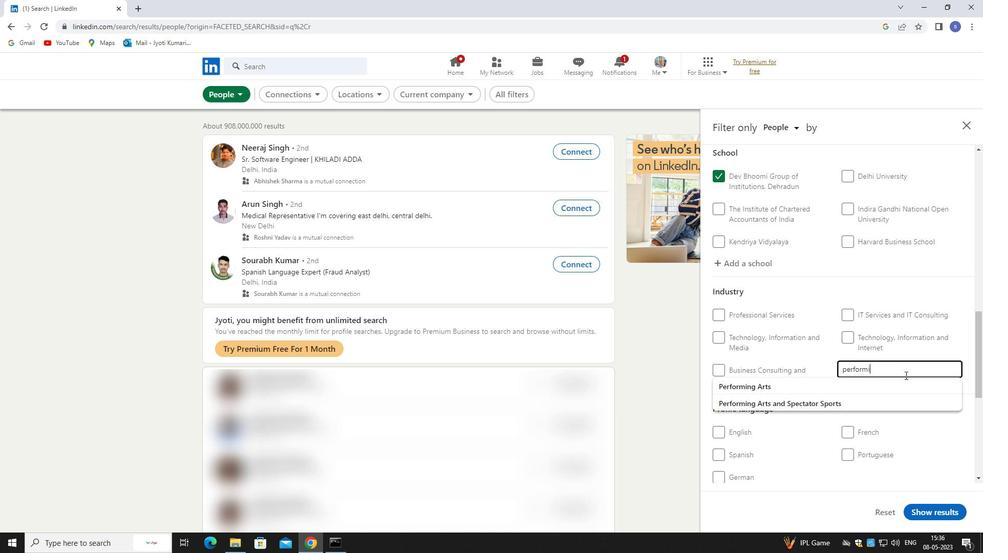 
Action: Mouse moved to (886, 386)
Screenshot: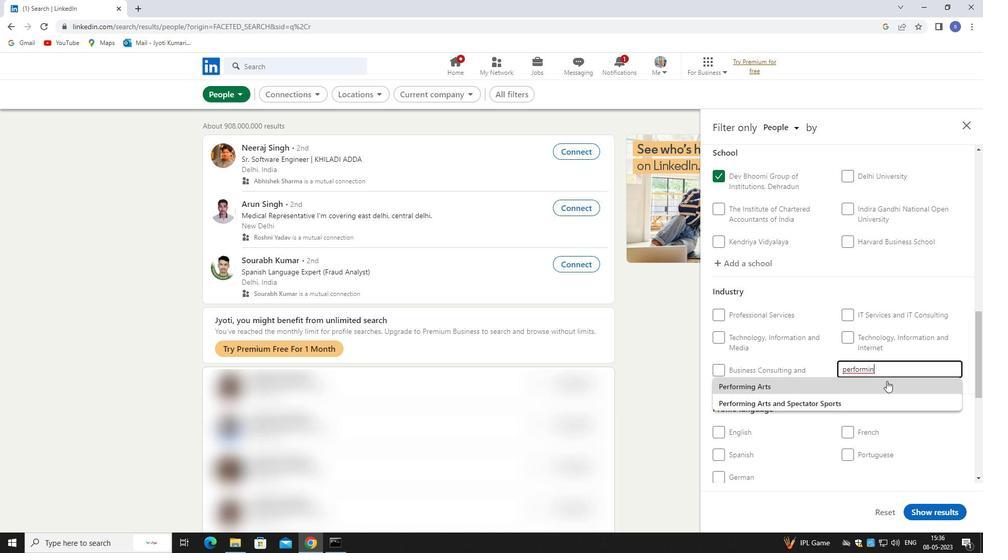 
Action: Mouse pressed left at (886, 386)
Screenshot: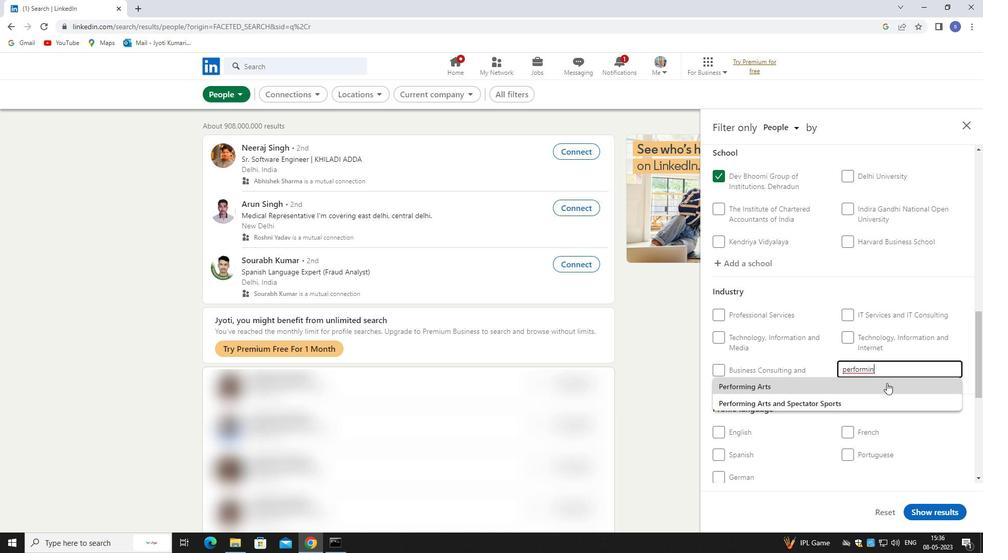 
Action: Mouse moved to (879, 384)
Screenshot: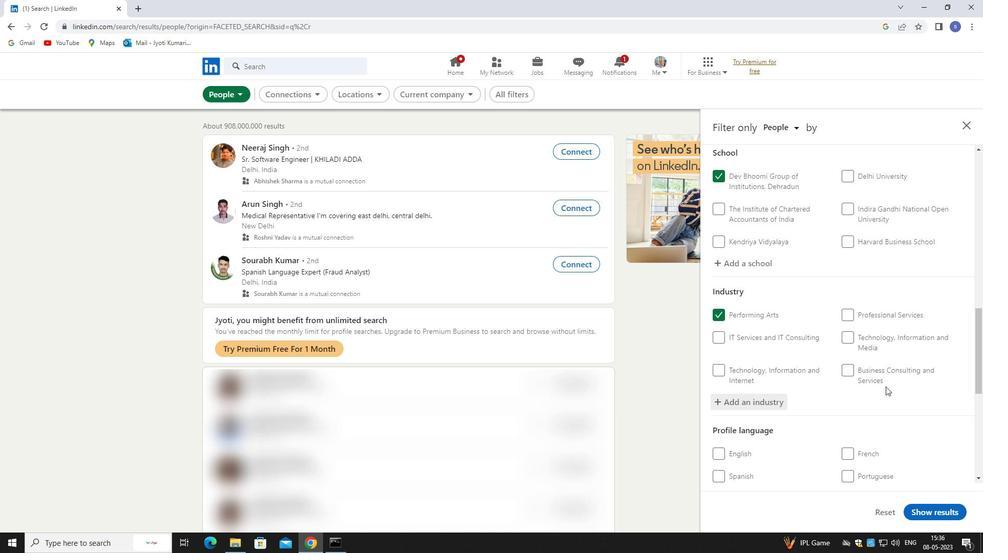 
Action: Mouse scrolled (879, 384) with delta (0, 0)
Screenshot: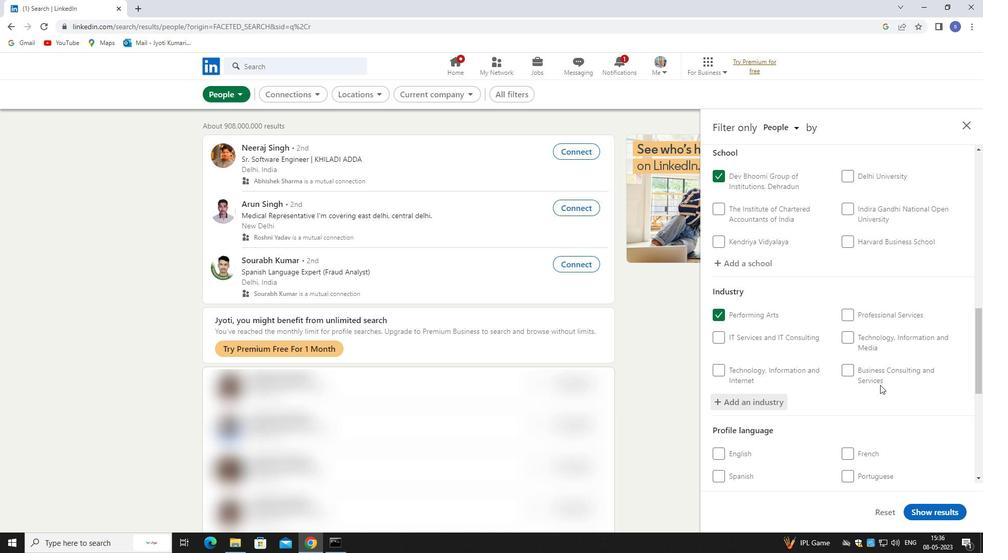 
Action: Mouse moved to (878, 384)
Screenshot: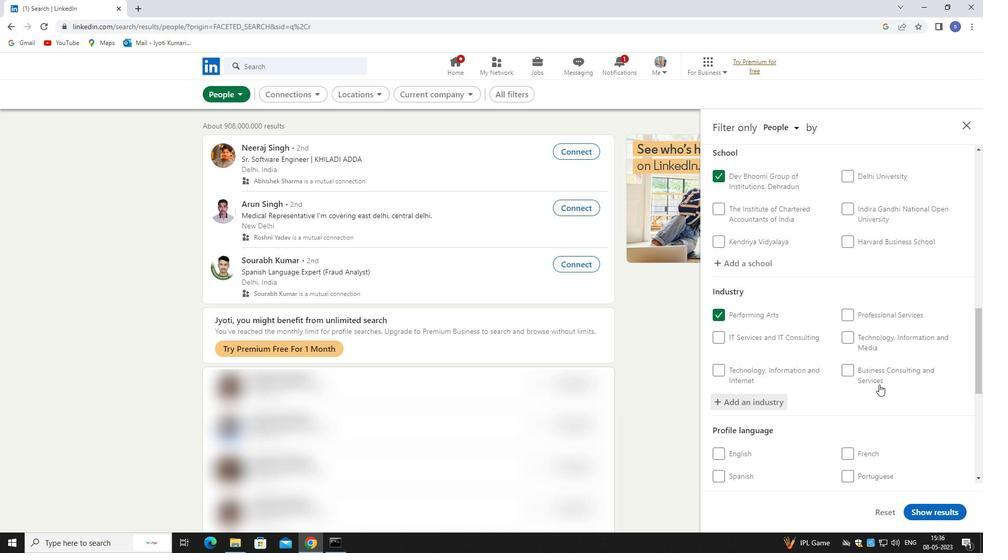 
Action: Mouse scrolled (878, 384) with delta (0, 0)
Screenshot: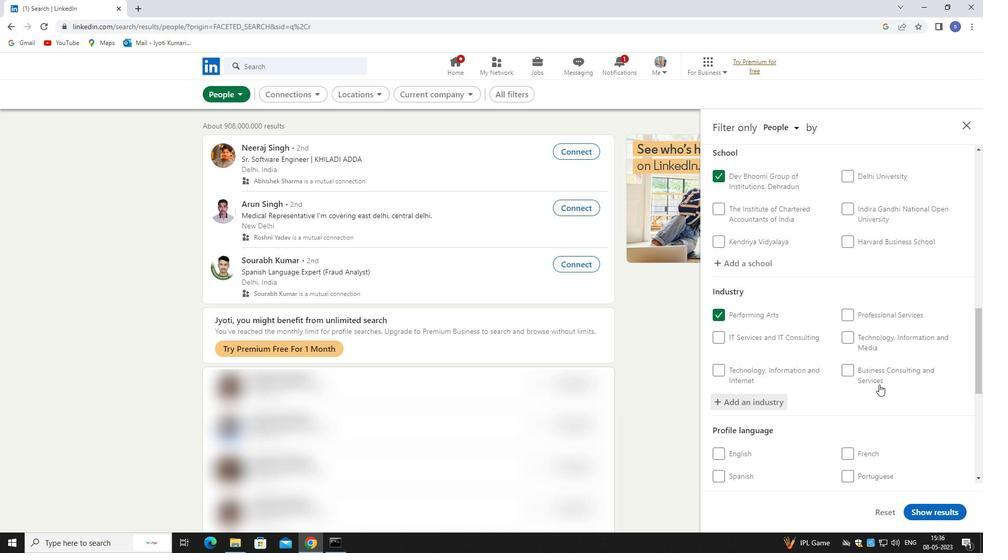 
Action: Mouse scrolled (878, 384) with delta (0, 0)
Screenshot: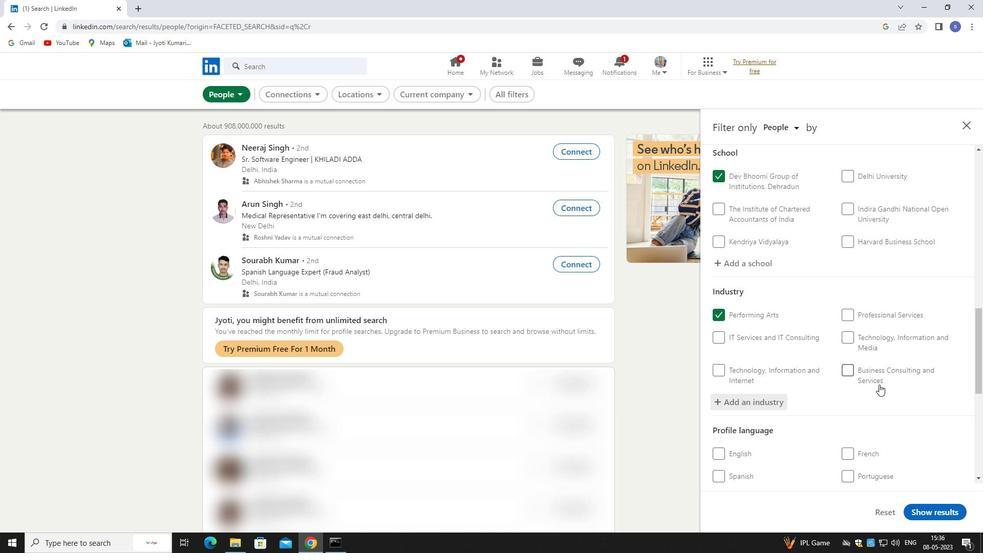 
Action: Mouse scrolled (878, 384) with delta (0, 0)
Screenshot: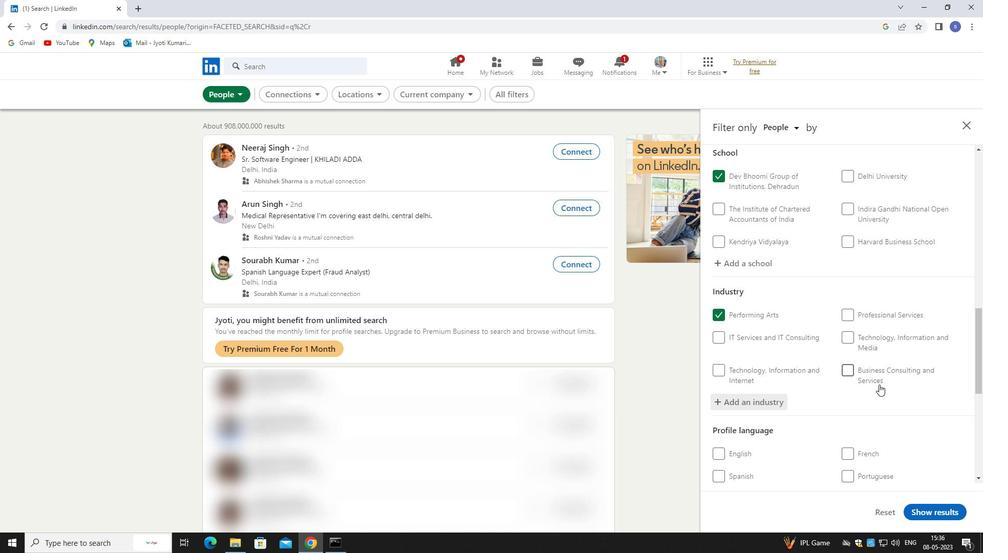 
Action: Mouse moved to (739, 270)
Screenshot: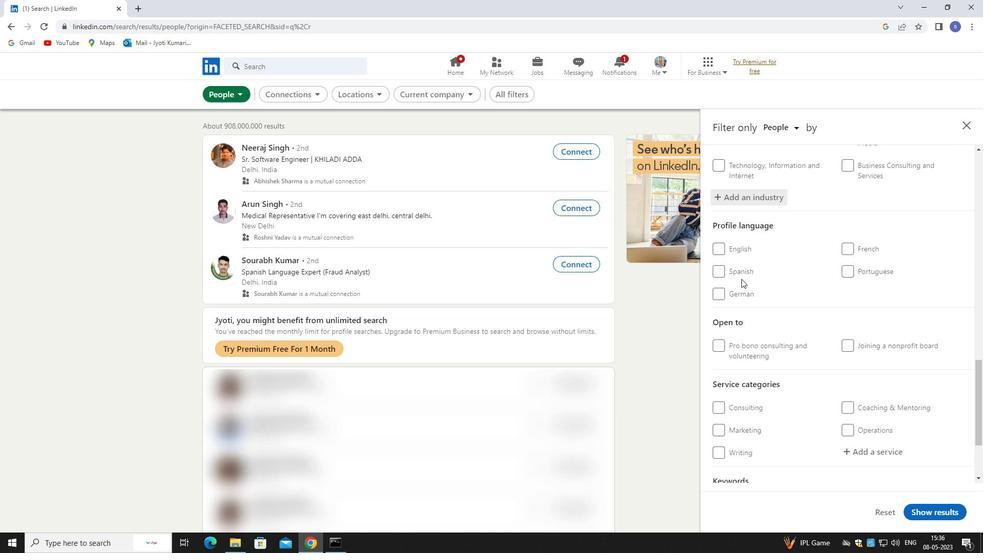 
Action: Mouse pressed left at (739, 270)
Screenshot: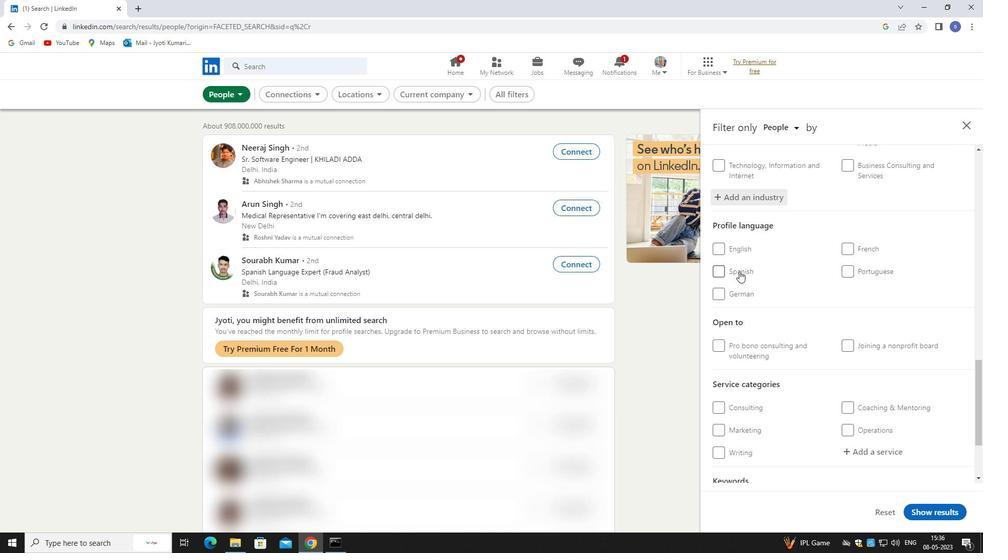 
Action: Mouse moved to (837, 321)
Screenshot: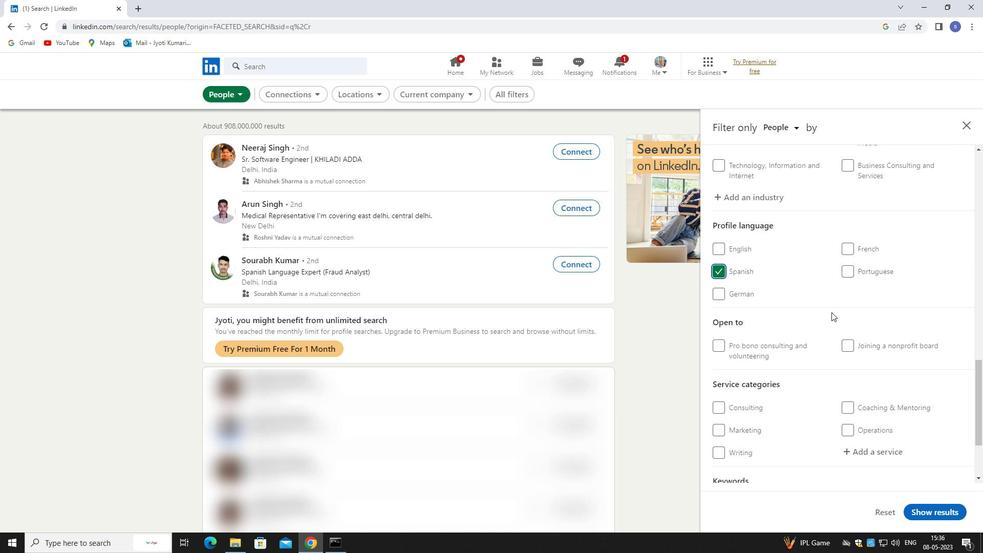 
Action: Mouse scrolled (837, 320) with delta (0, 0)
Screenshot: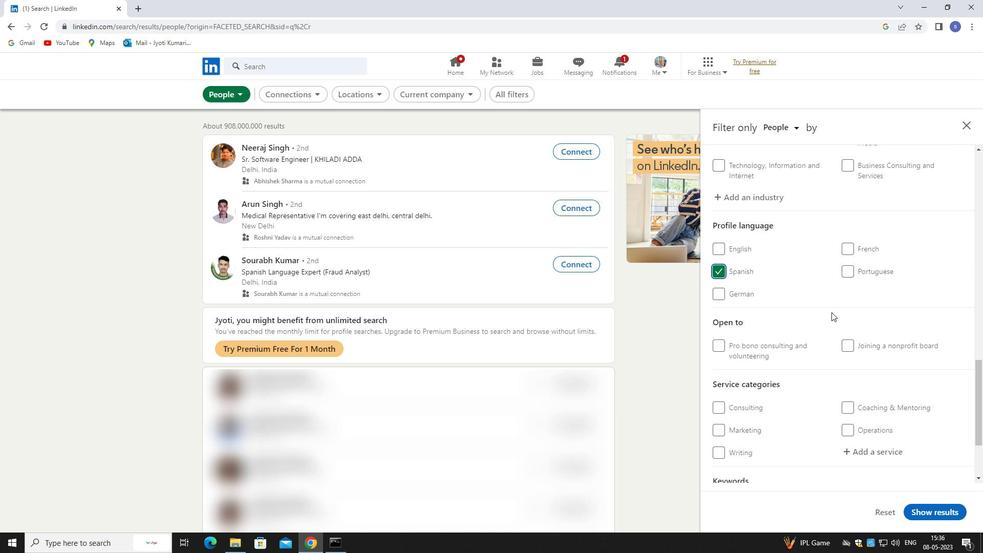 
Action: Mouse moved to (838, 322)
Screenshot: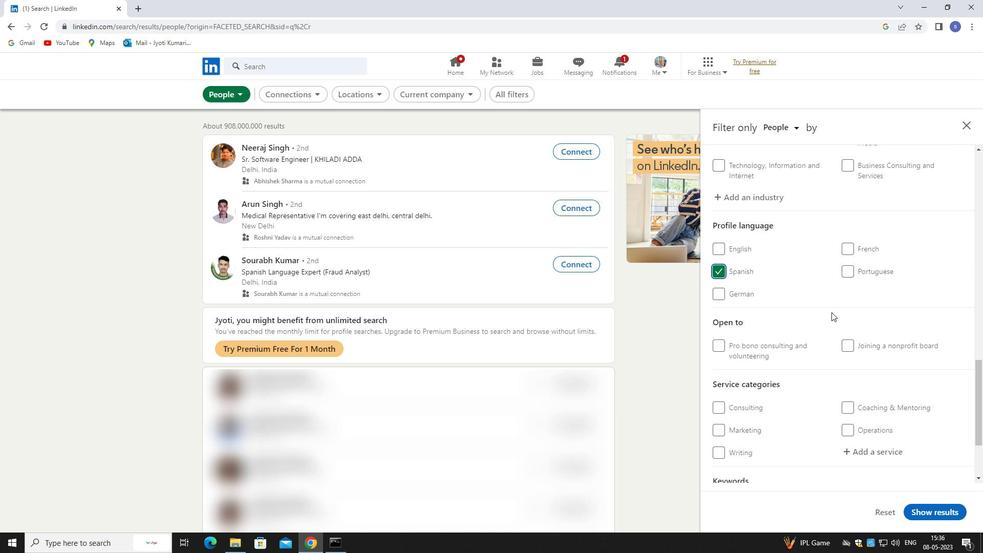 
Action: Mouse scrolled (838, 322) with delta (0, 0)
Screenshot: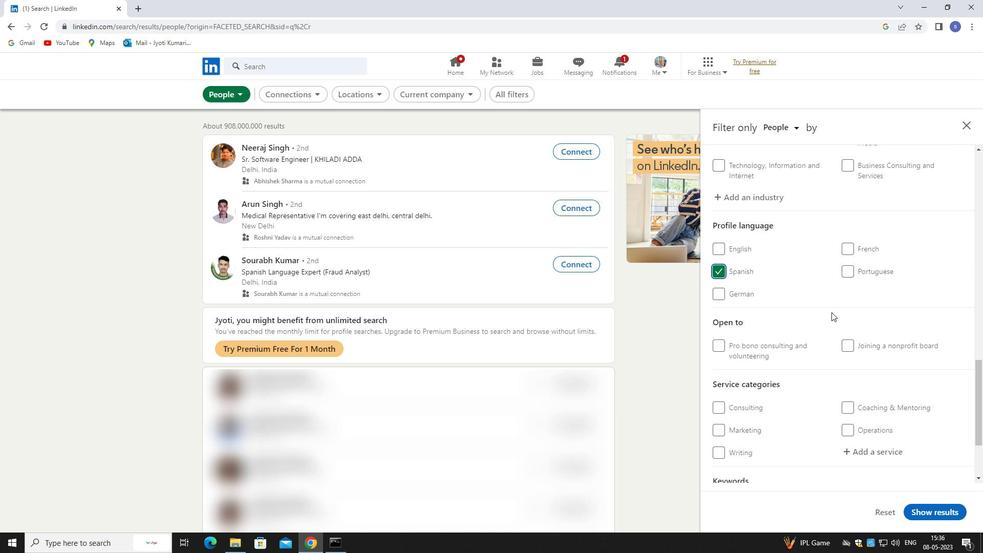 
Action: Mouse moved to (840, 324)
Screenshot: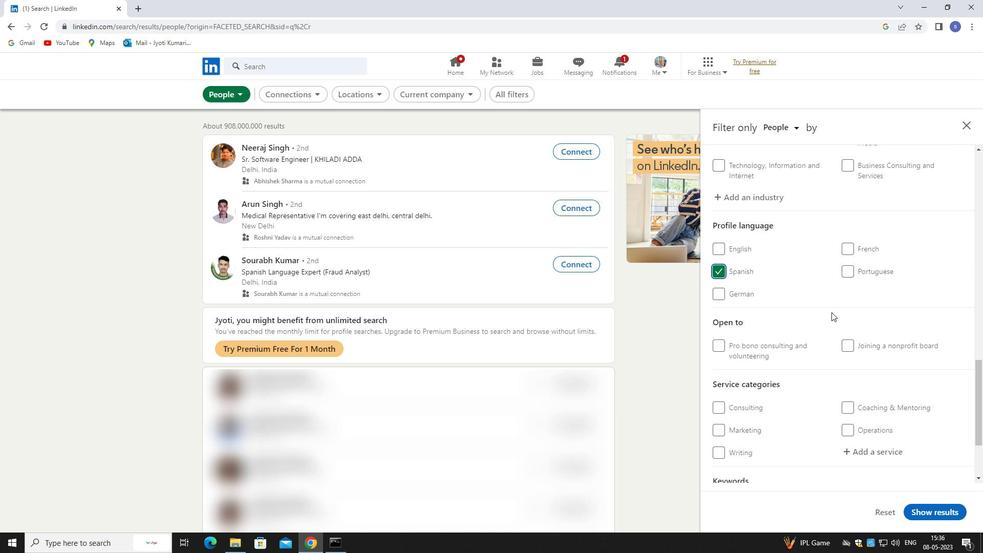 
Action: Mouse scrolled (840, 324) with delta (0, 0)
Screenshot: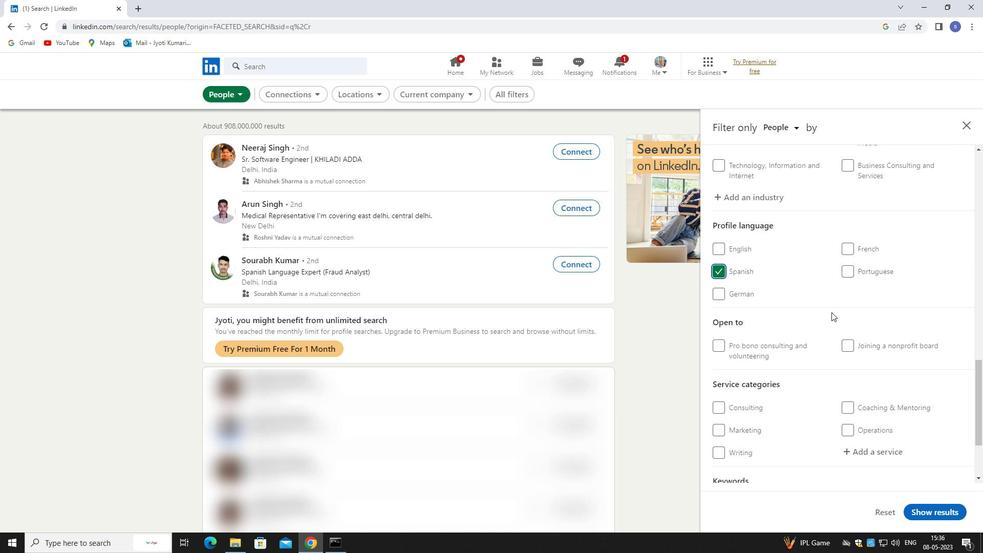 
Action: Mouse moved to (840, 326)
Screenshot: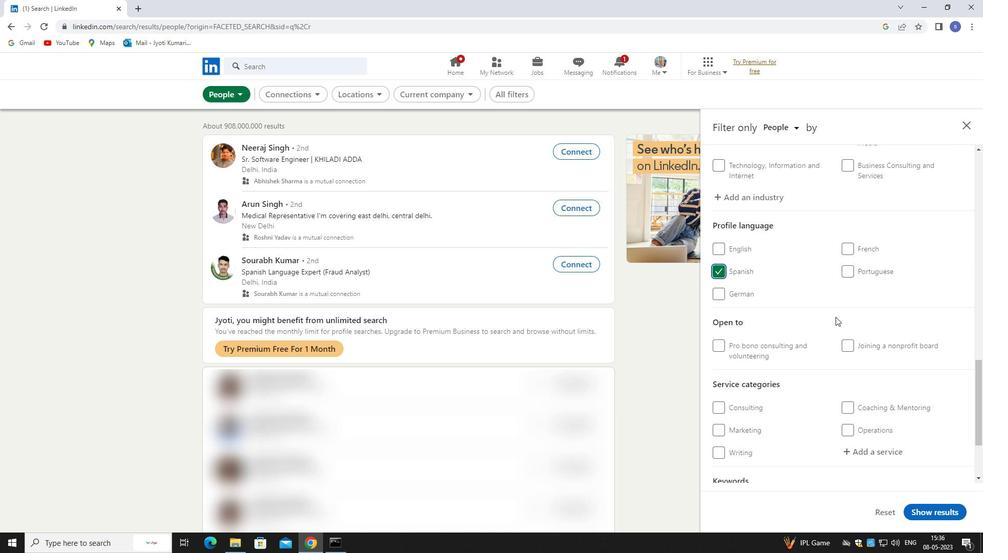 
Action: Mouse scrolled (840, 325) with delta (0, 0)
Screenshot: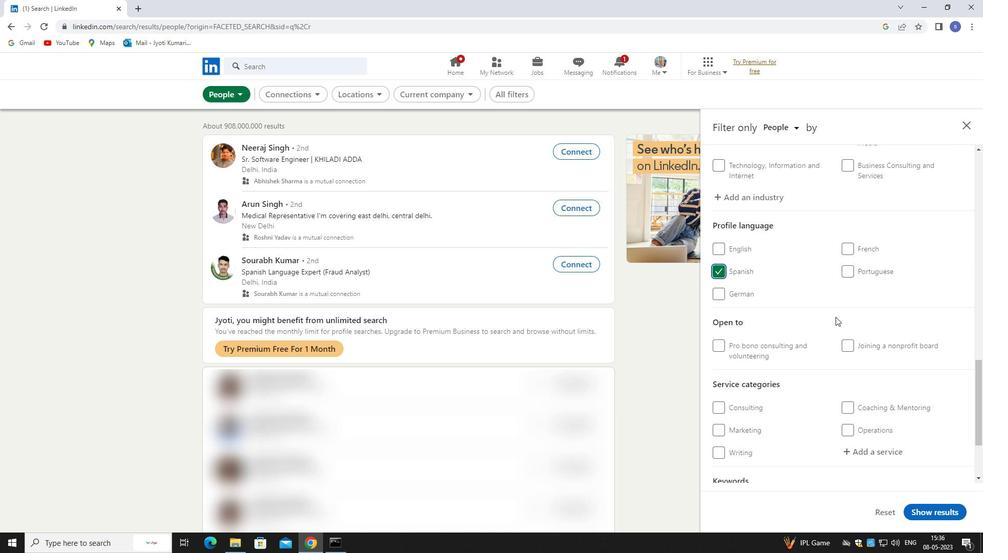 
Action: Mouse moved to (867, 338)
Screenshot: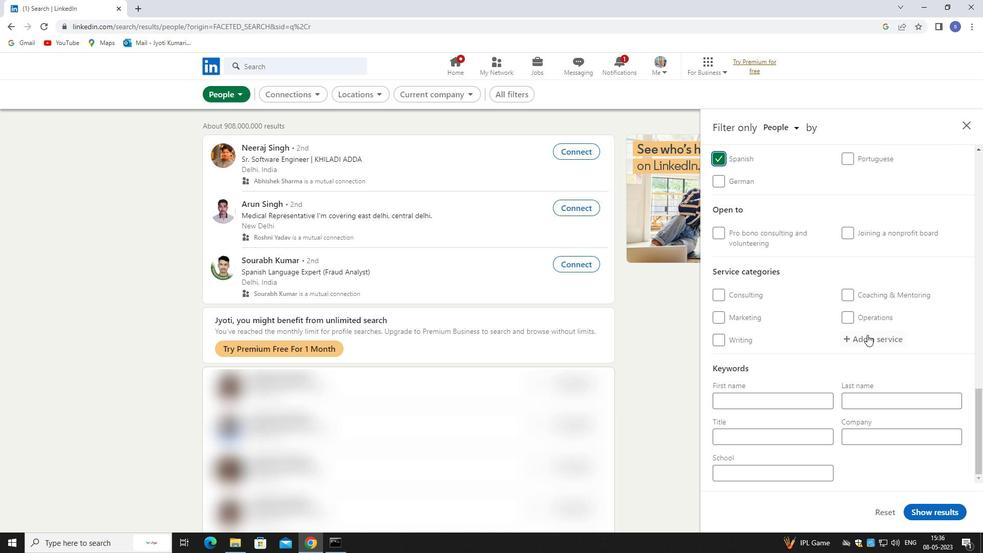 
Action: Mouse pressed left at (867, 338)
Screenshot: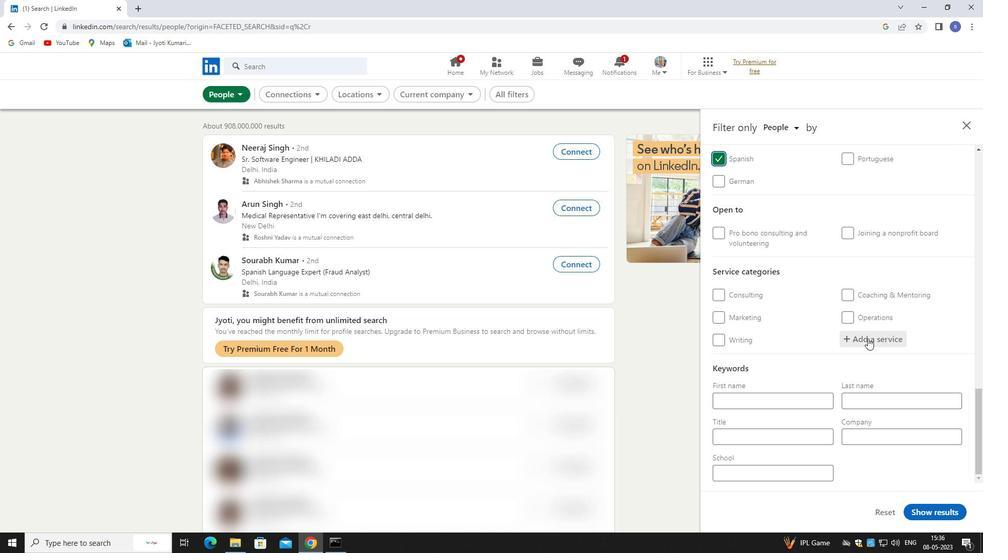 
Action: Key pressed INTERACTION
Screenshot: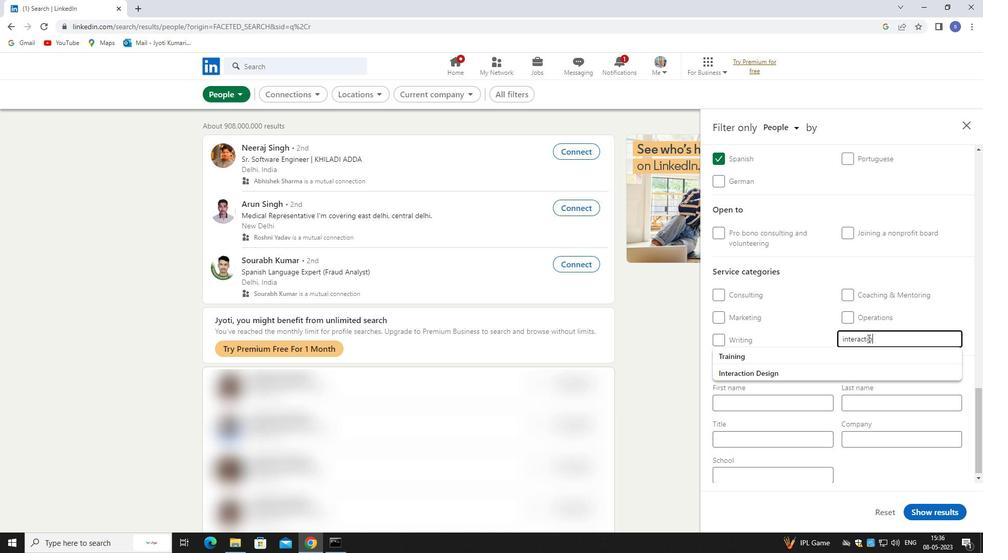 
Action: Mouse moved to (884, 357)
Screenshot: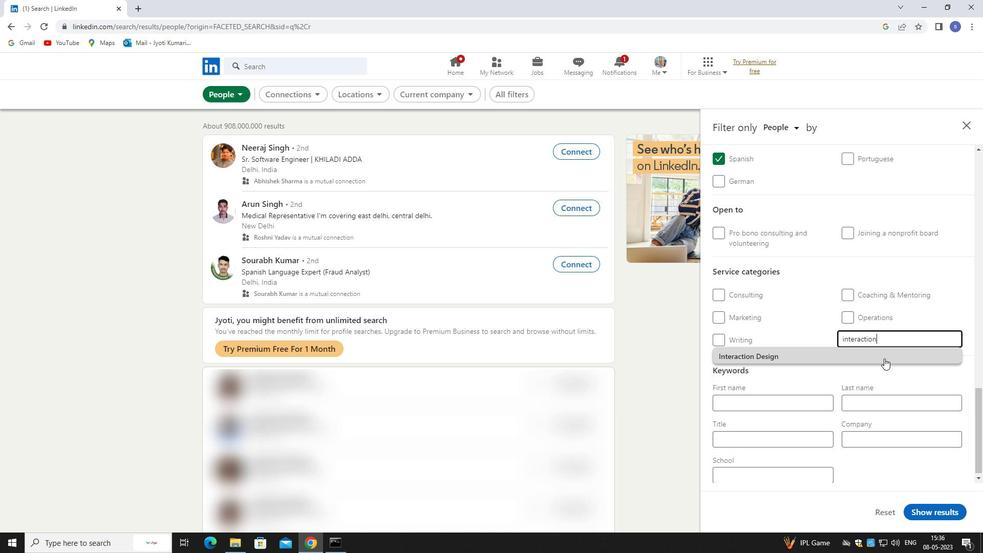 
Action: Mouse pressed left at (884, 357)
Screenshot: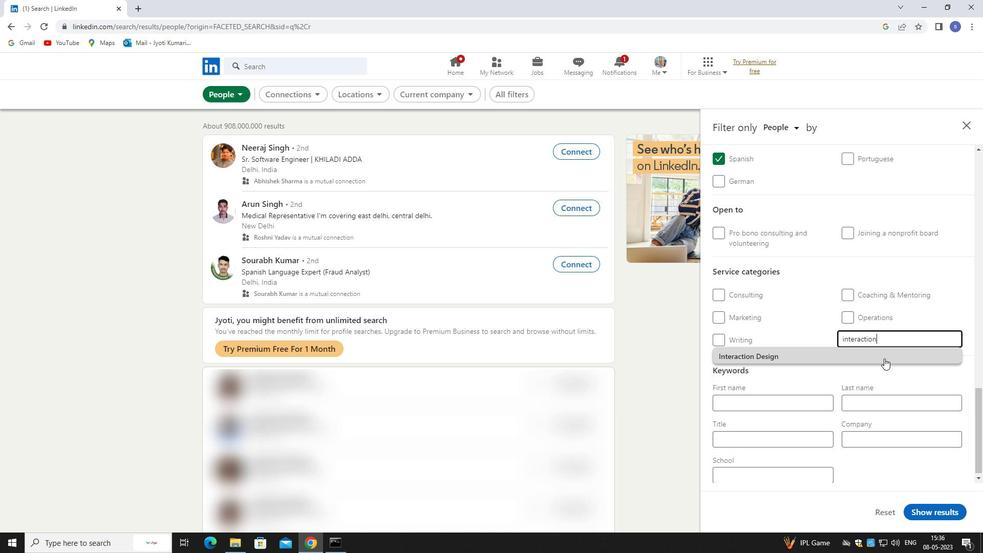 
Action: Mouse moved to (880, 369)
Screenshot: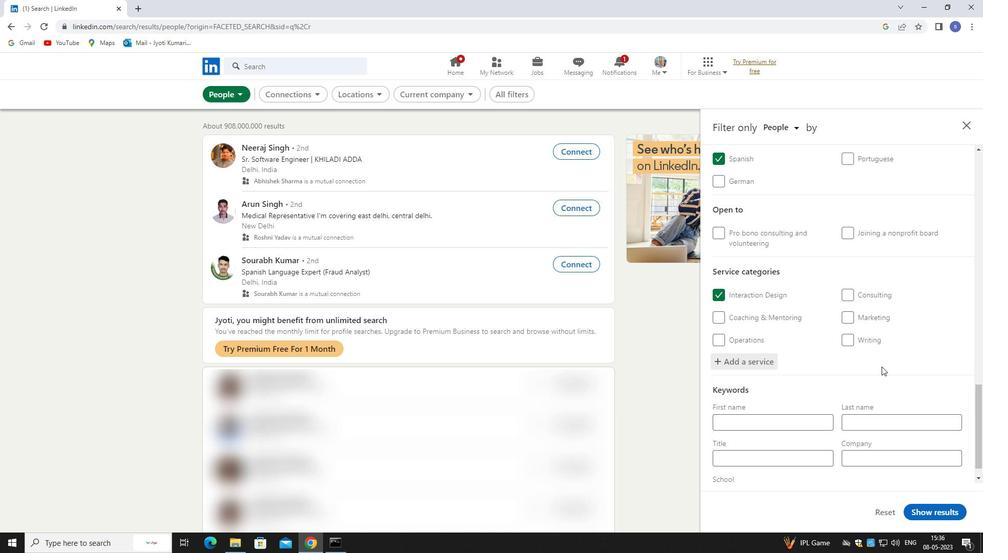 
Action: Mouse scrolled (880, 369) with delta (0, 0)
Screenshot: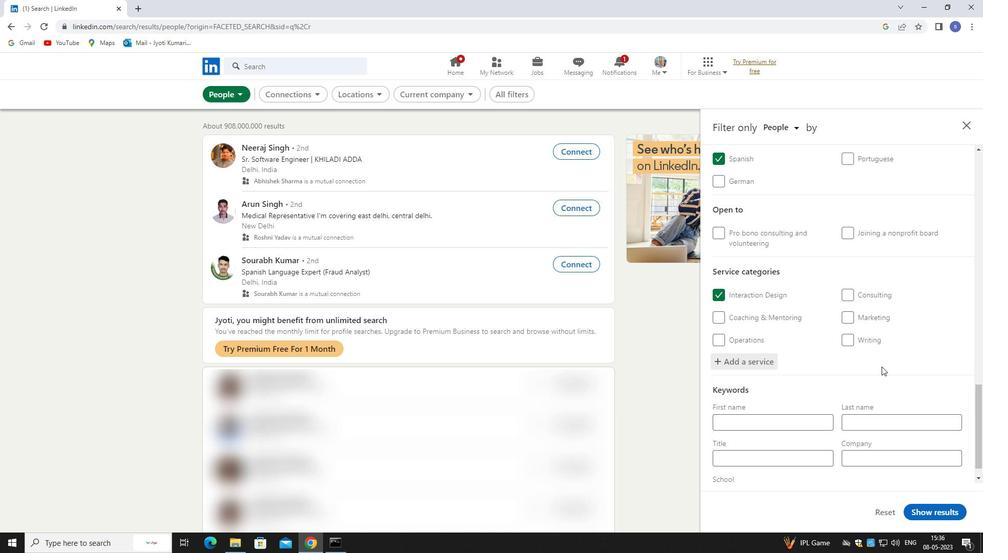 
Action: Mouse moved to (777, 431)
Screenshot: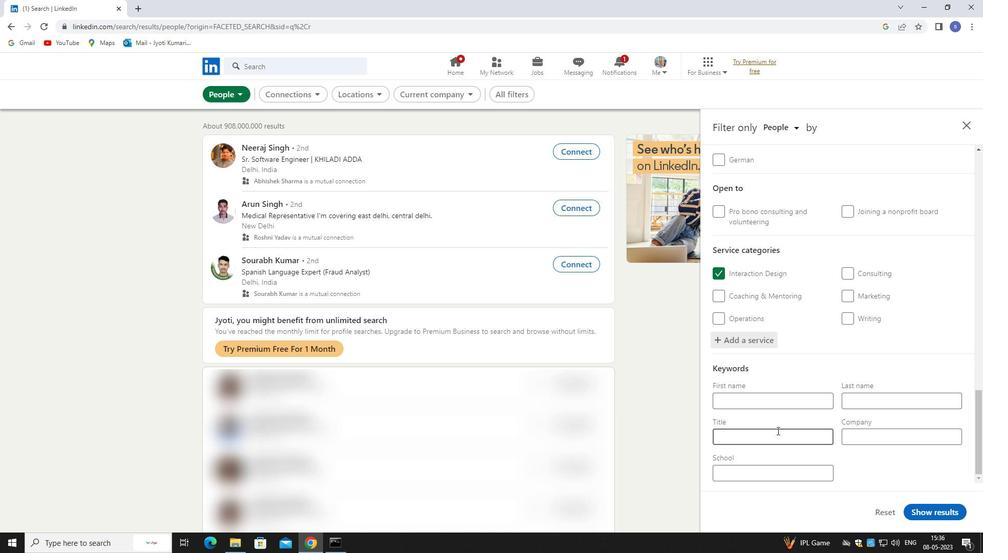 
Action: Mouse pressed left at (777, 431)
Screenshot: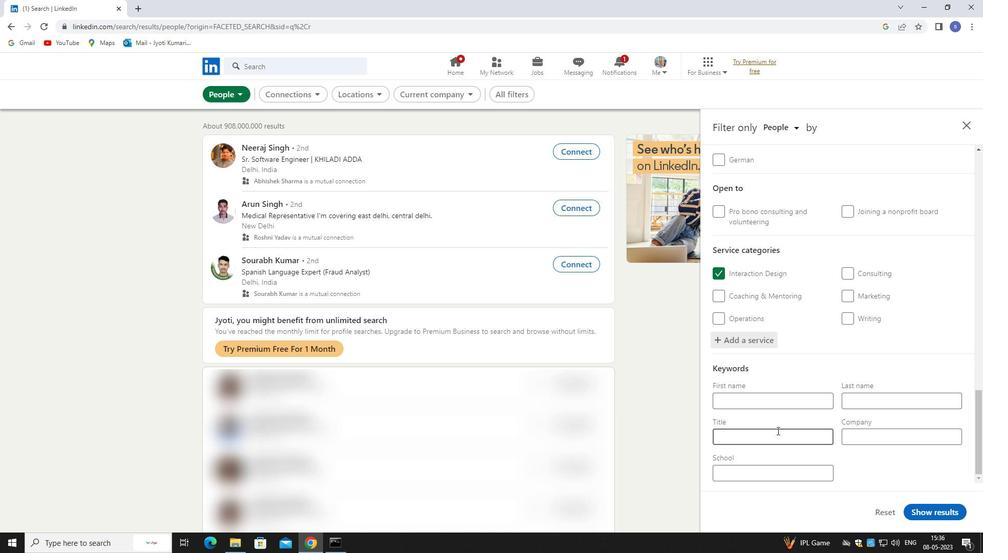 
Action: Mouse moved to (778, 431)
Screenshot: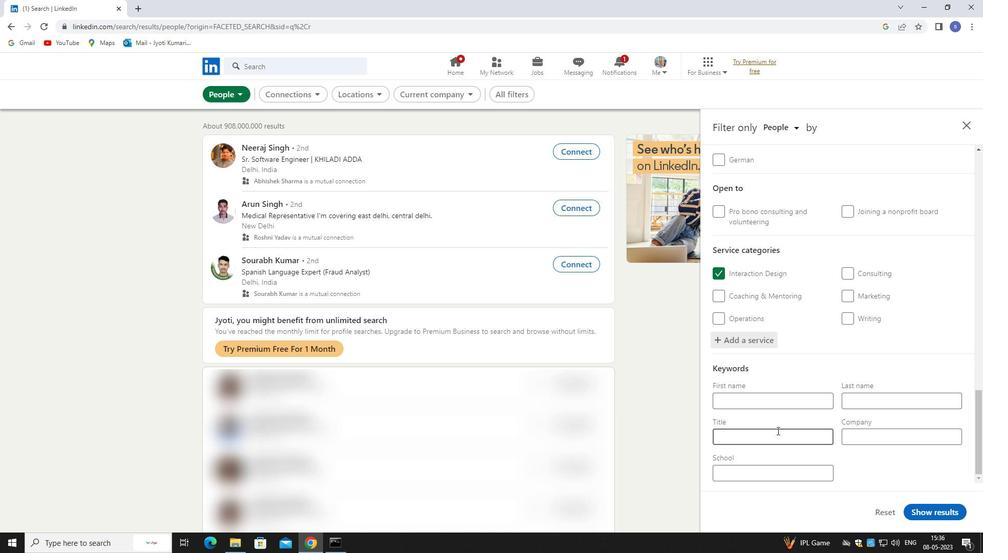 
Action: Key pressed <Key.shift>SALES<Key.space><Key.shift>REPRESENTATIVE
Screenshot: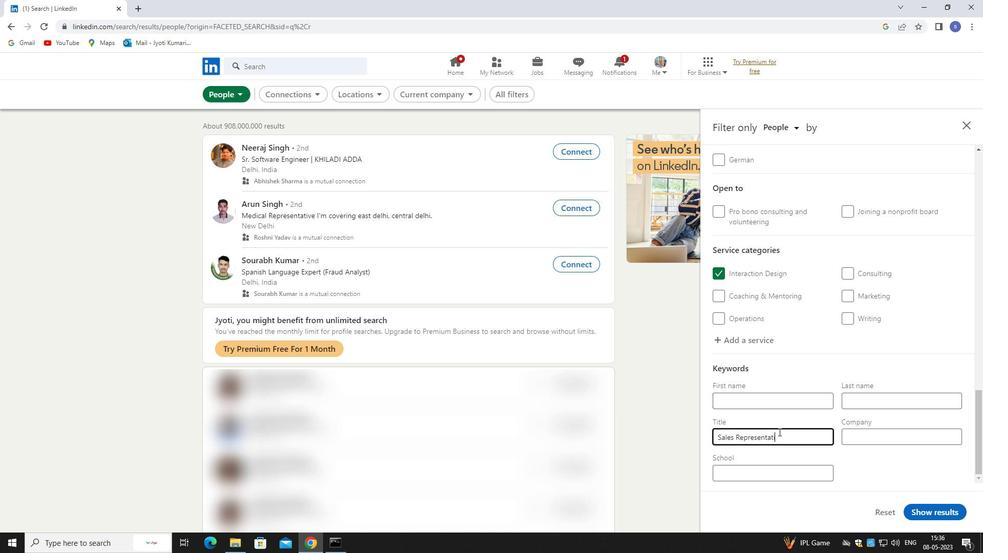 
Action: Mouse moved to (926, 510)
Screenshot: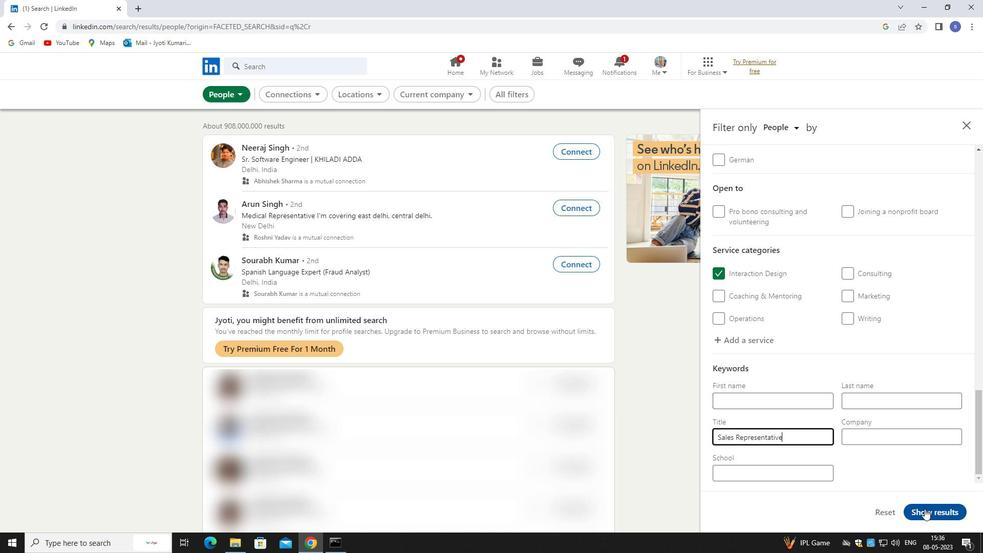 
Action: Mouse pressed left at (926, 510)
Screenshot: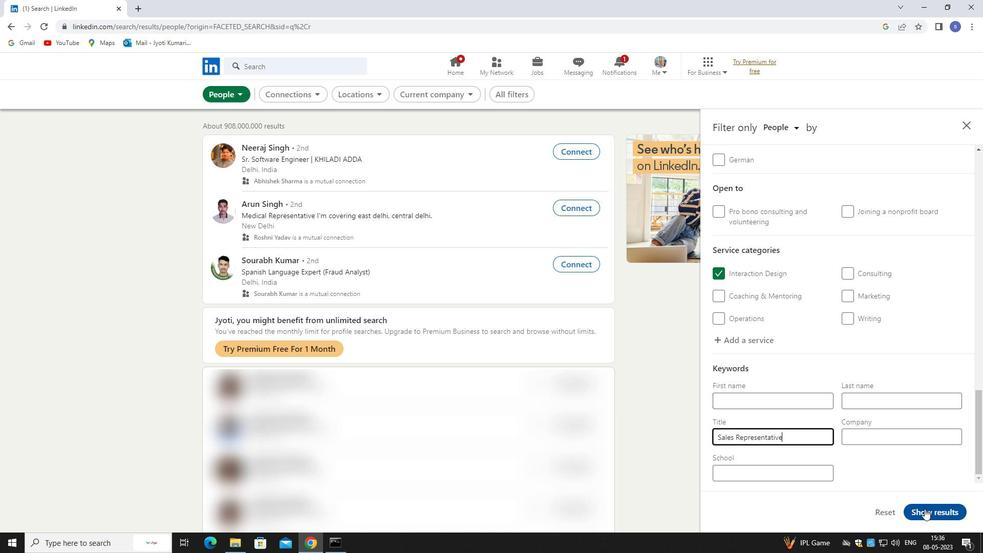 
Action: Mouse moved to (927, 510)
Screenshot: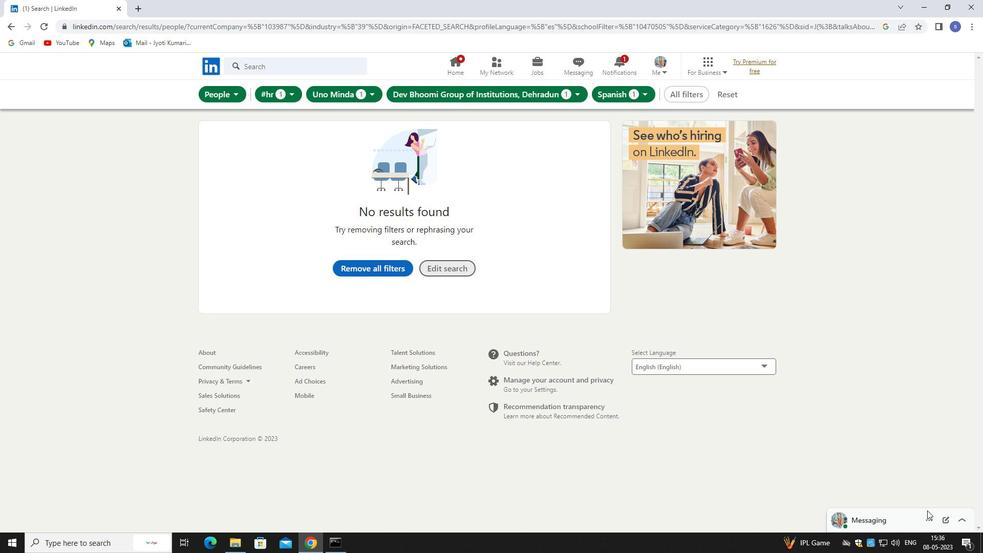 
